 Task: Change  the formatting of the data to Which is Greater than 5, in conditional formating, put the option 'Green Fill with Dark Green Text. . 'add another formatting option Format As Table, insert the option Orangee Table style Medium 3 , change the format of Column Width to AutoFit Column Width and sort the data in descending order In the sheet   Turbo Sales log   book
Action: Mouse moved to (298, 204)
Screenshot: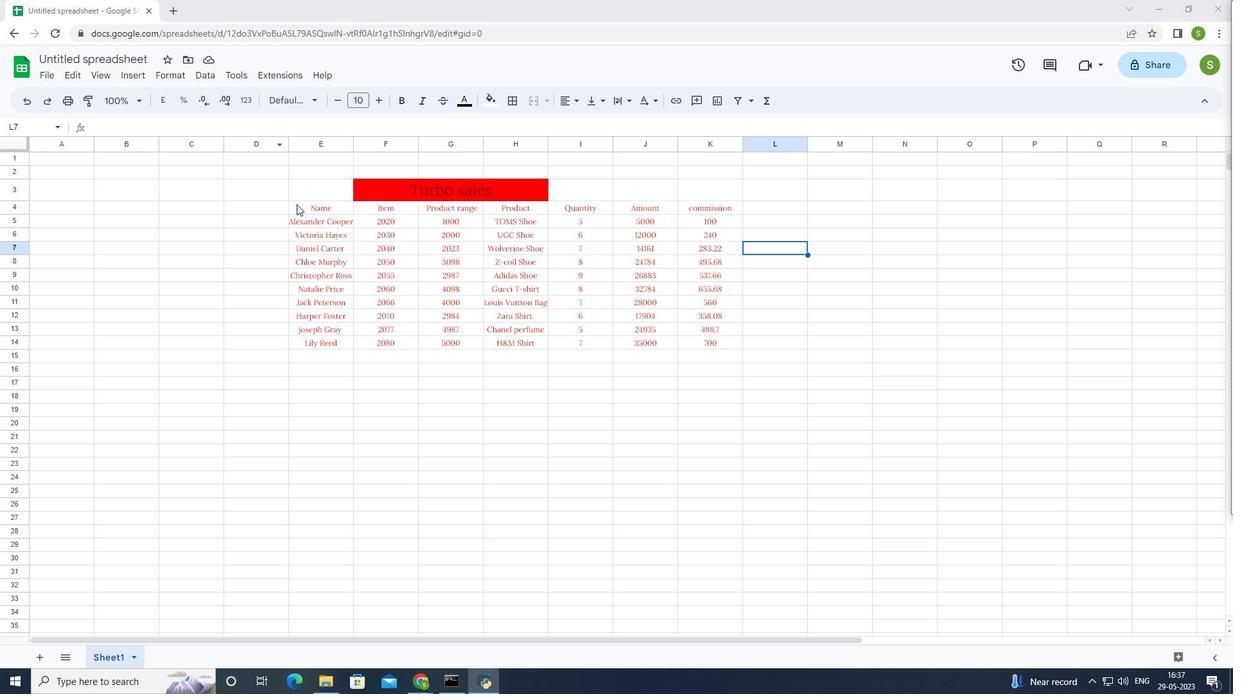 
Action: Mouse pressed left at (298, 204)
Screenshot: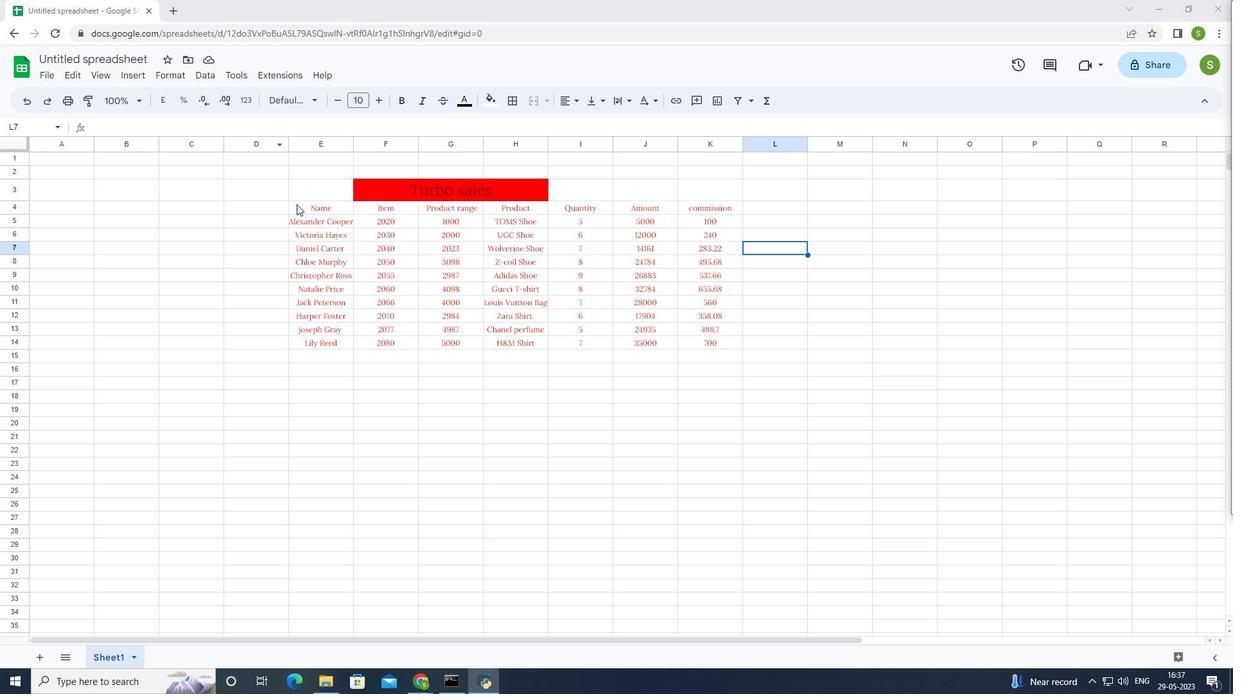 
Action: Mouse moved to (174, 75)
Screenshot: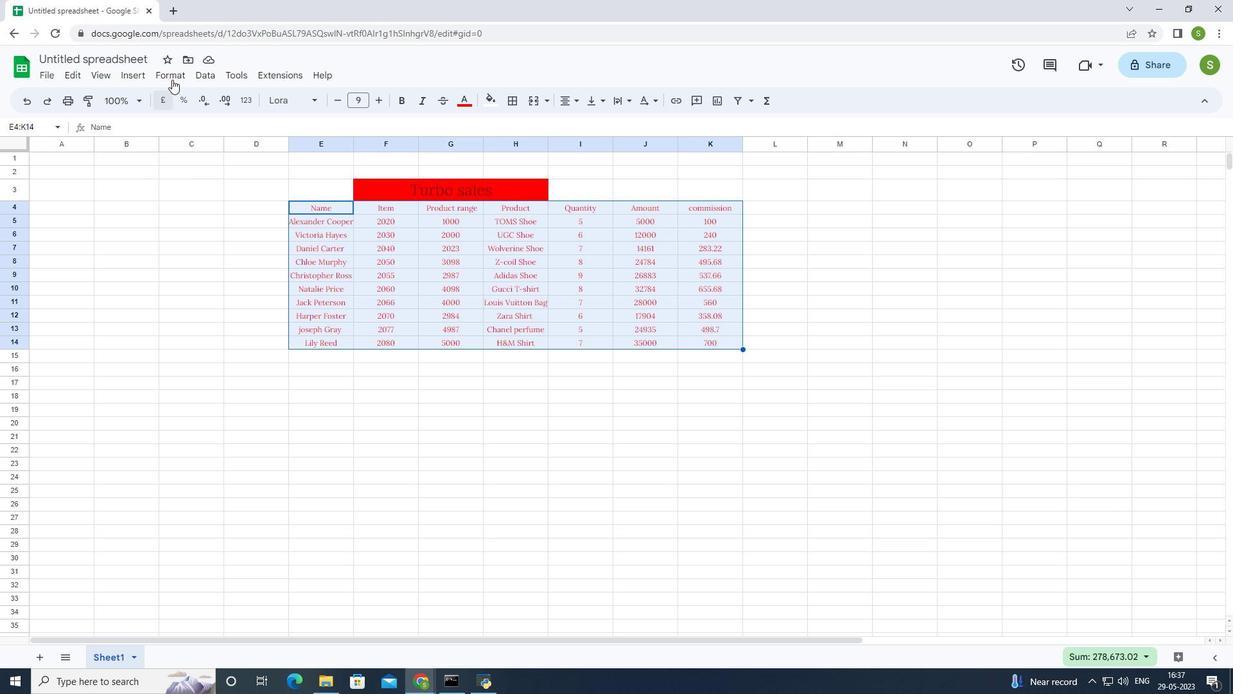 
Action: Mouse pressed left at (174, 75)
Screenshot: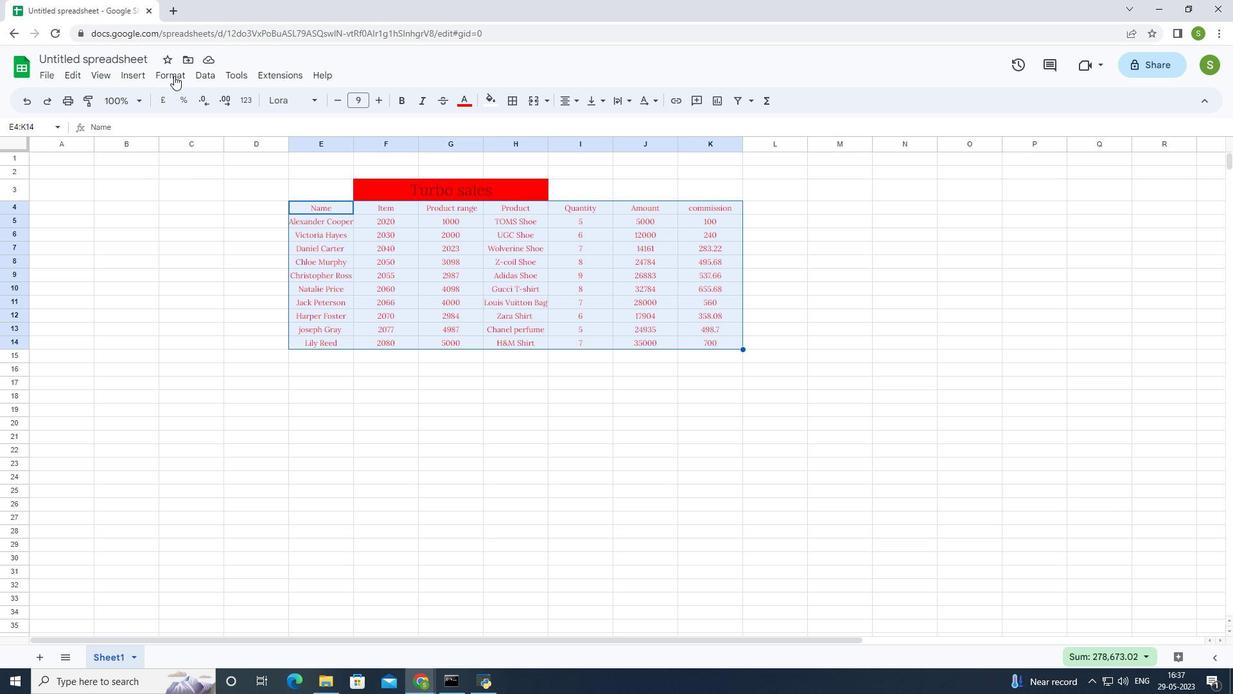 
Action: Mouse moved to (221, 291)
Screenshot: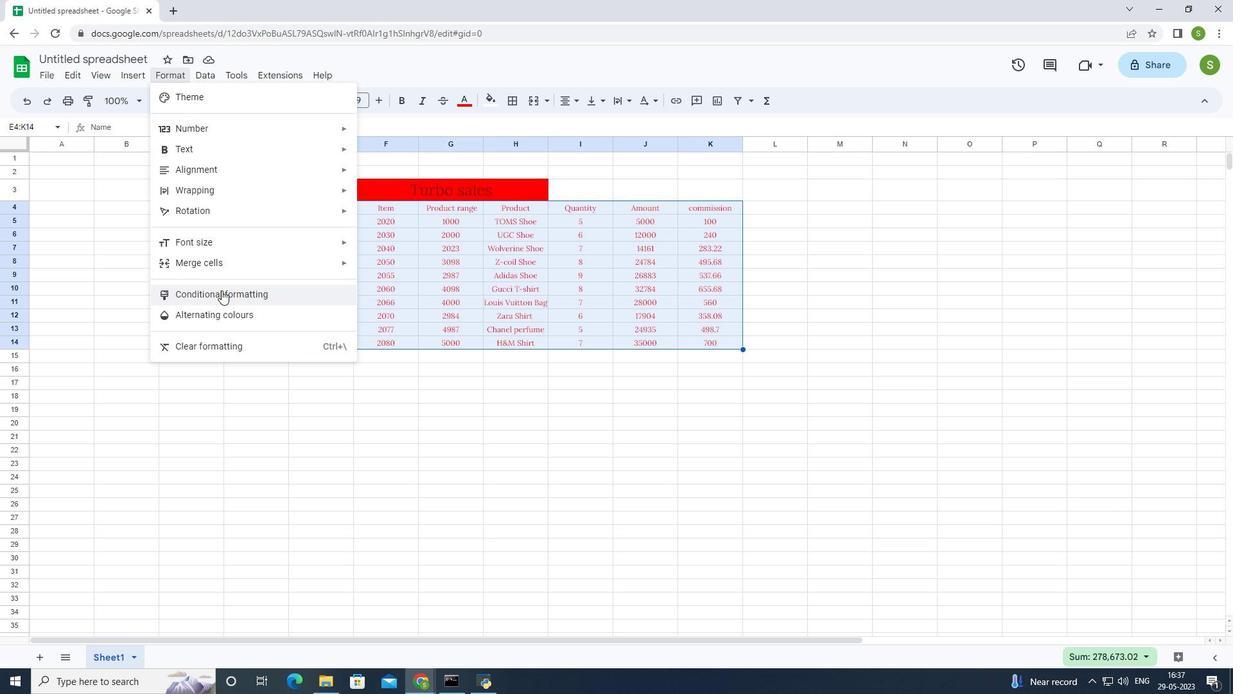 
Action: Mouse pressed left at (221, 291)
Screenshot: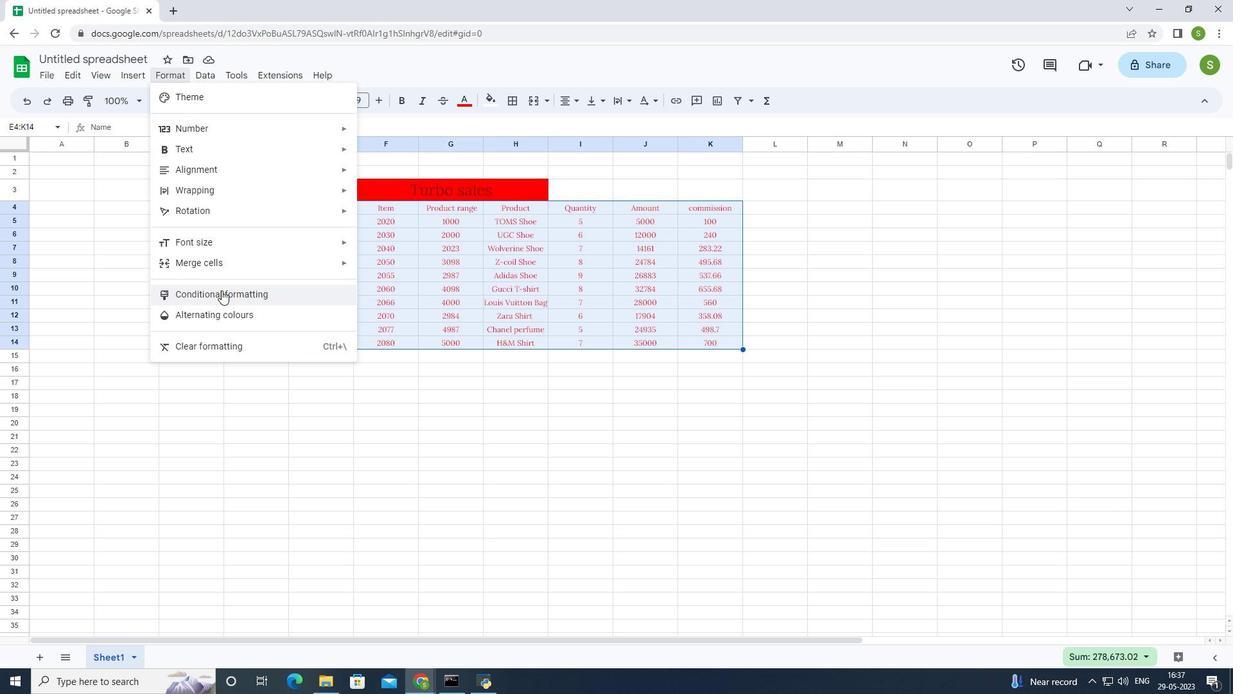 
Action: Mouse moved to (1096, 284)
Screenshot: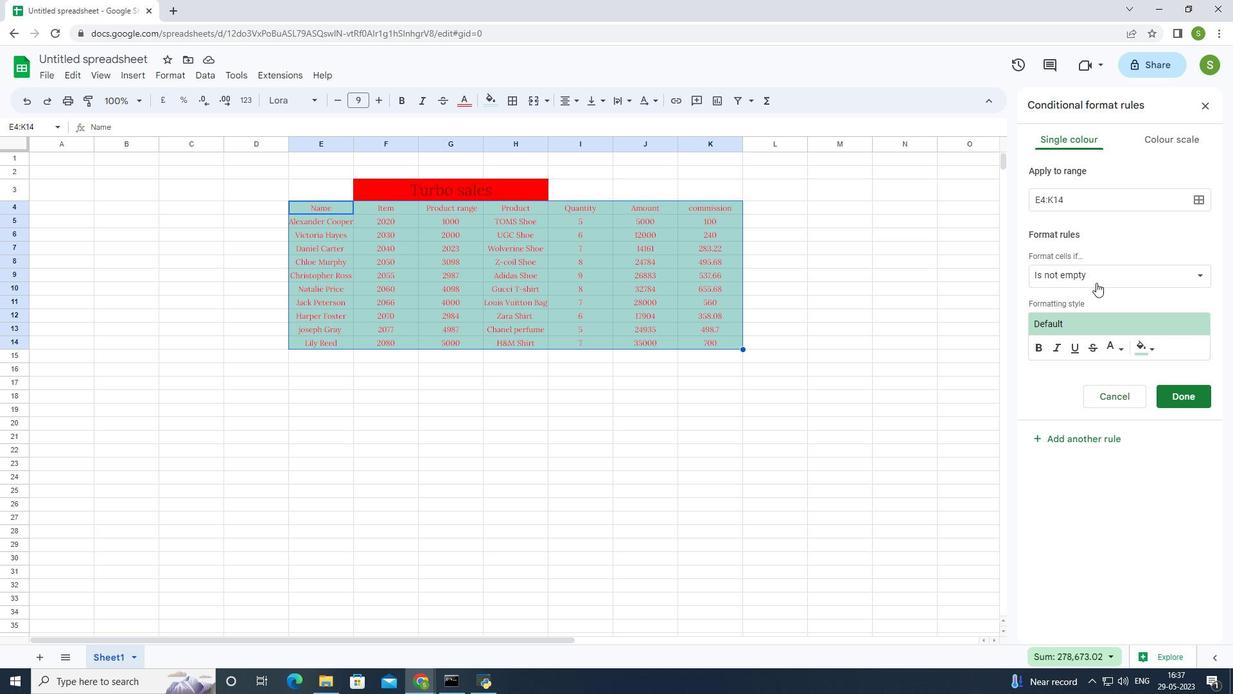 
Action: Mouse pressed left at (1096, 284)
Screenshot: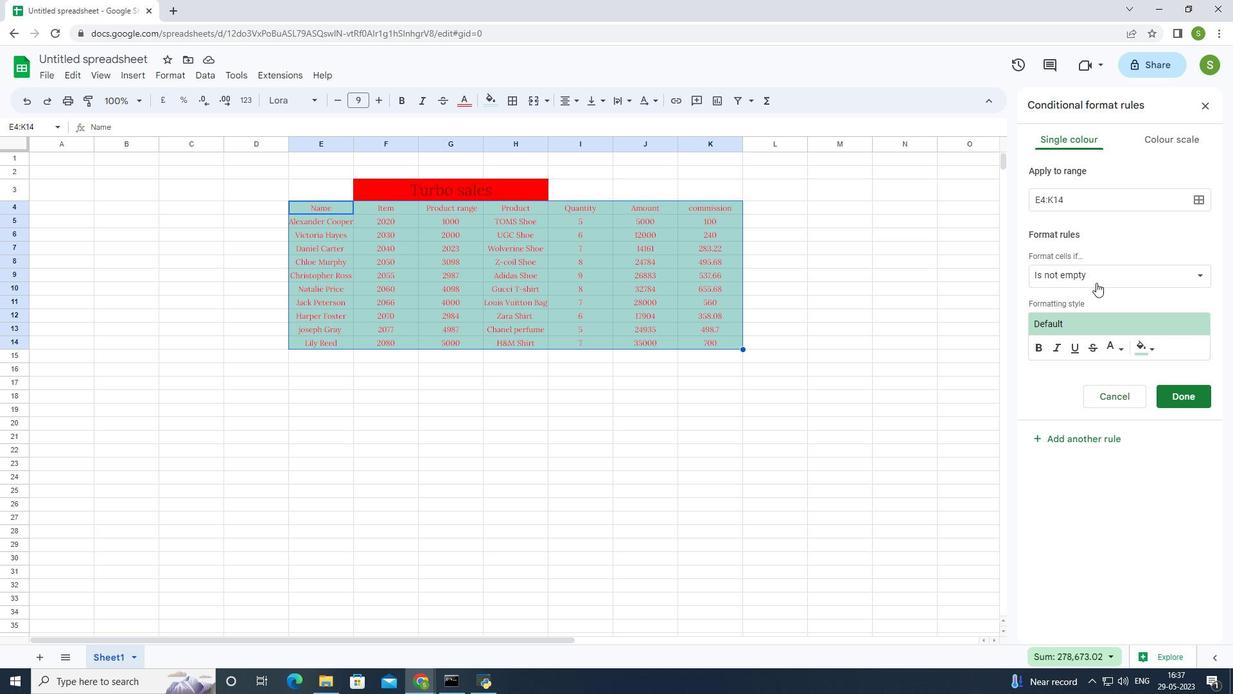 
Action: Mouse moved to (1080, 484)
Screenshot: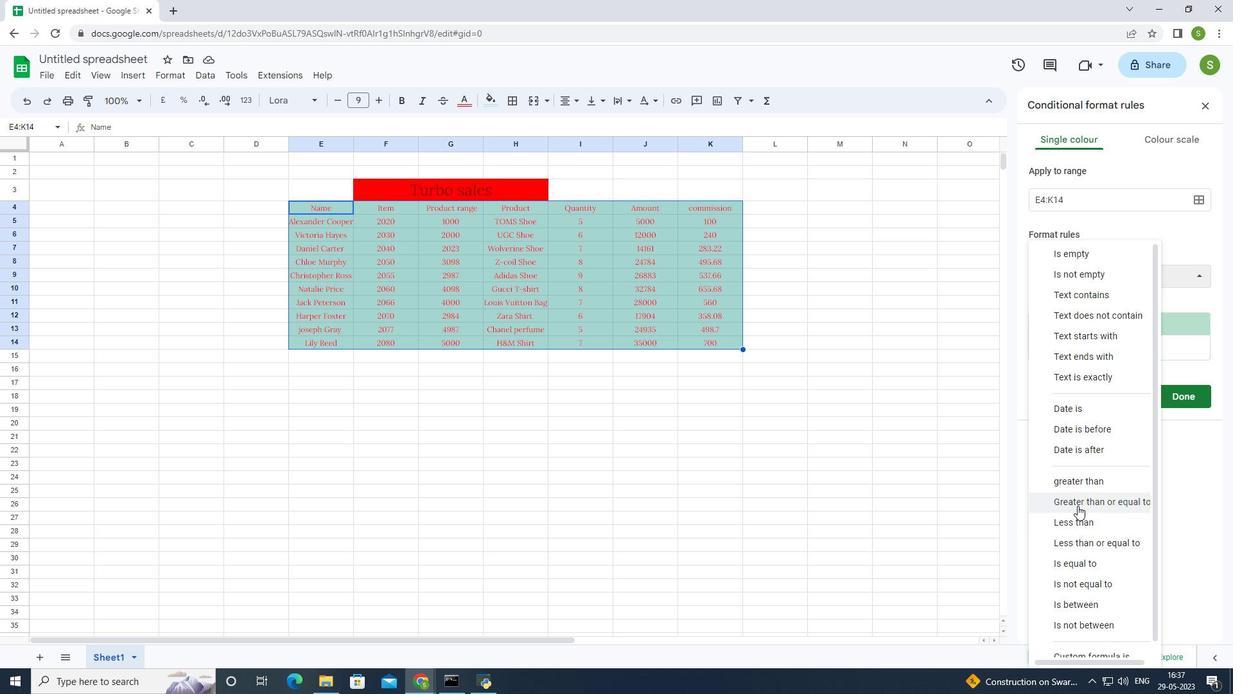 
Action: Mouse pressed left at (1080, 484)
Screenshot: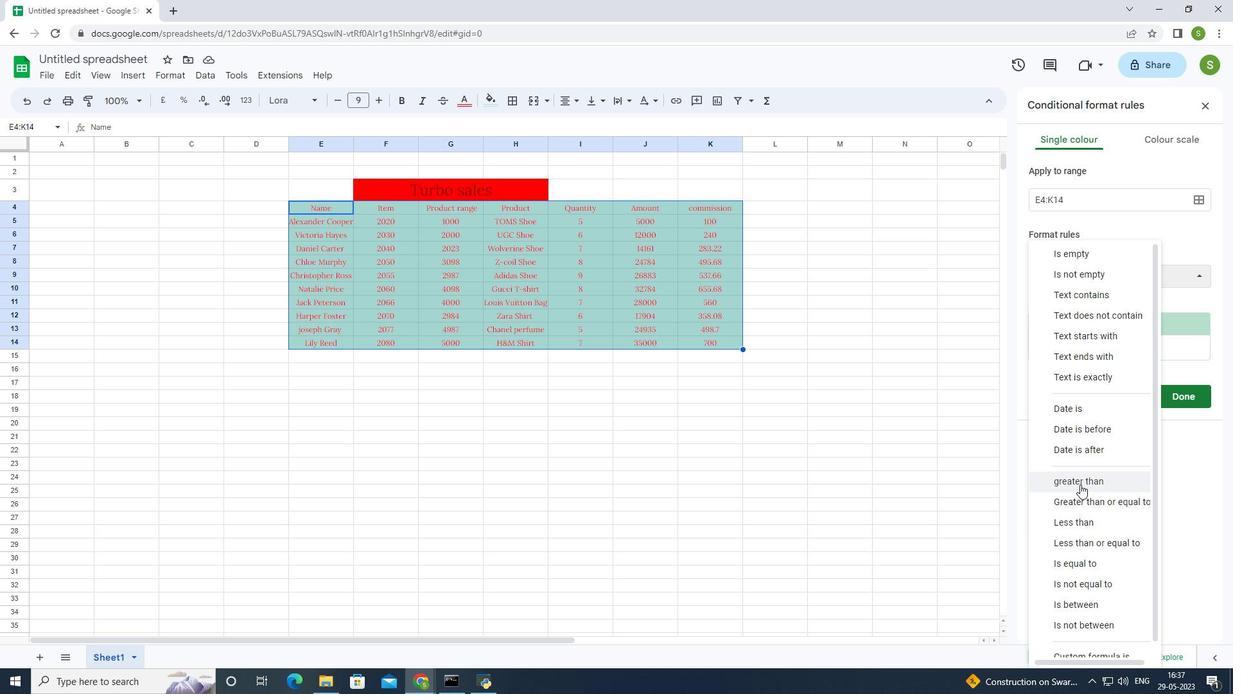 
Action: Mouse moved to (1059, 308)
Screenshot: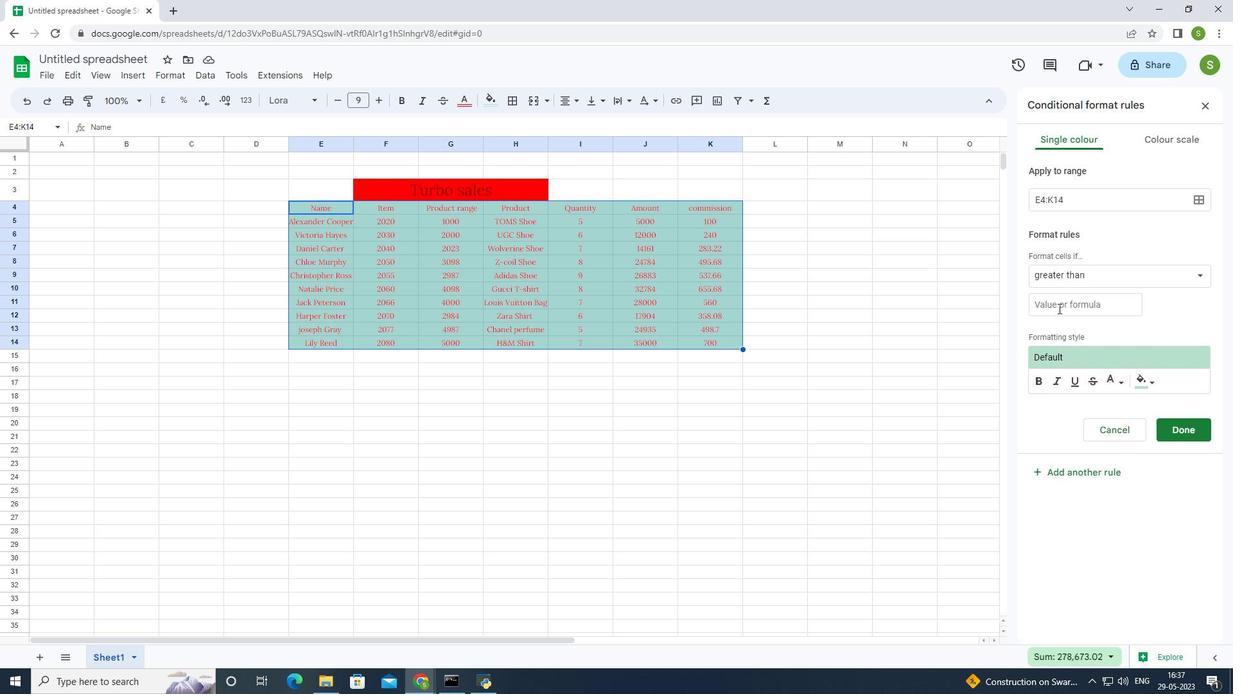 
Action: Mouse pressed left at (1059, 308)
Screenshot: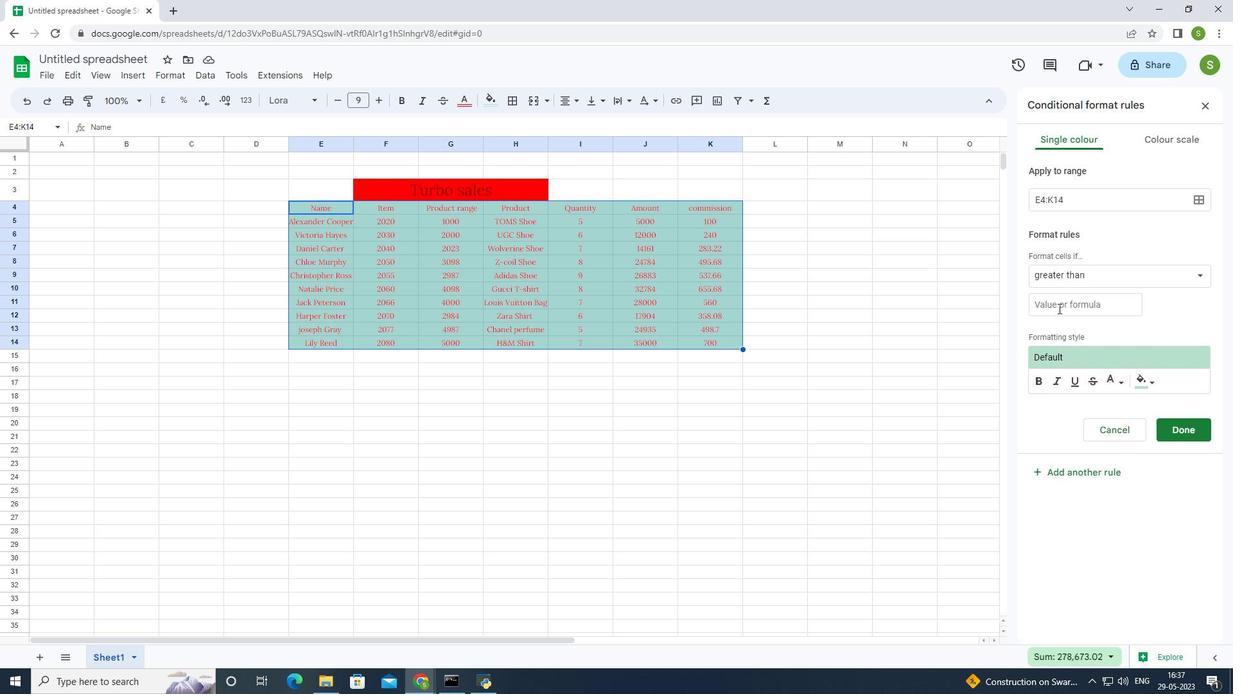 
Action: Mouse moved to (1014, 336)
Screenshot: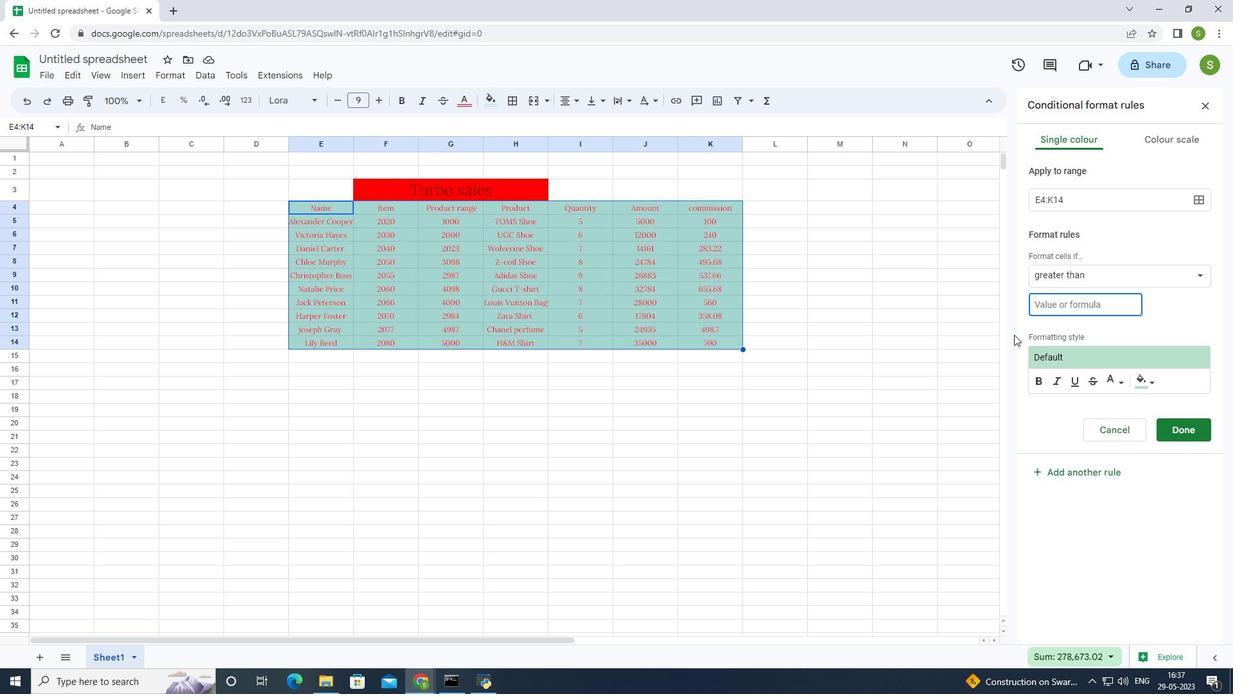 
Action: Key pressed 5
Screenshot: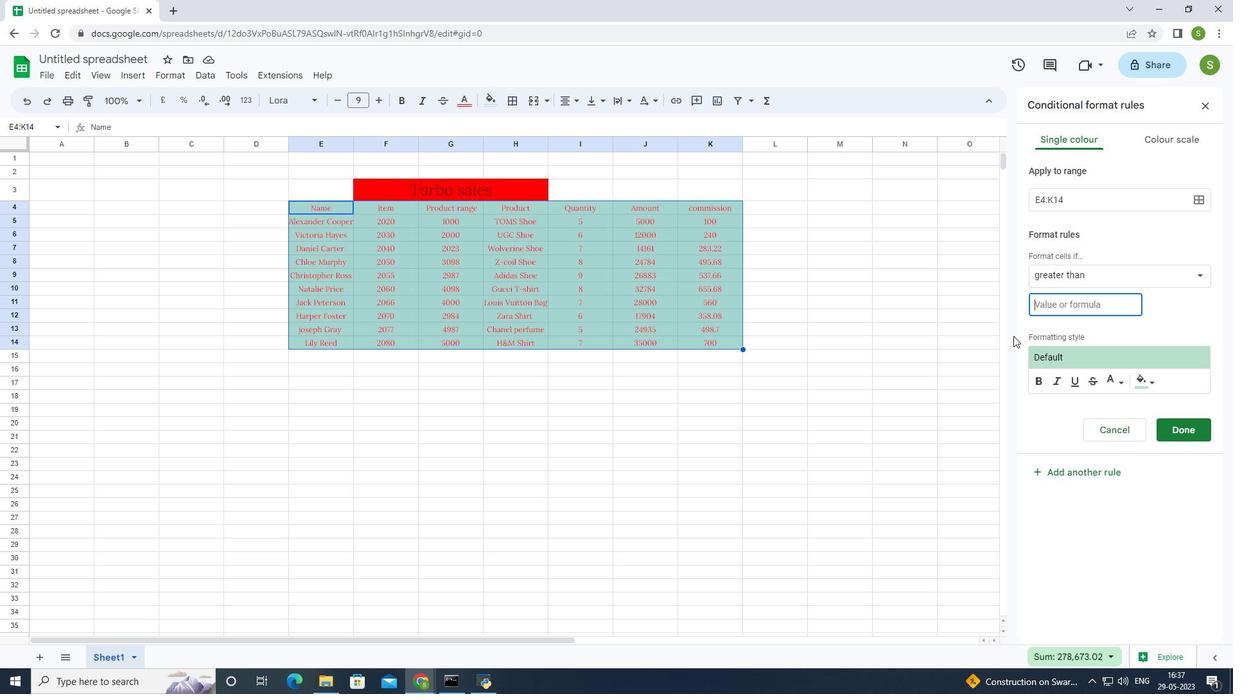 
Action: Mouse moved to (1150, 383)
Screenshot: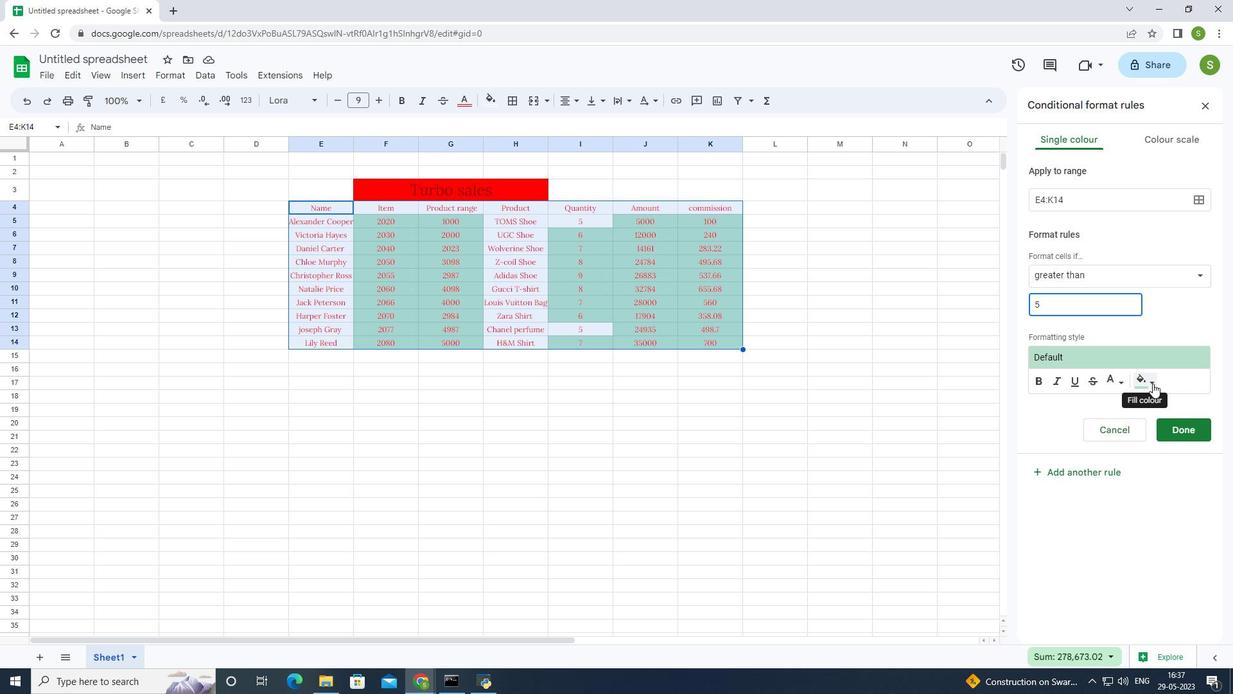 
Action: Mouse pressed left at (1150, 383)
Screenshot: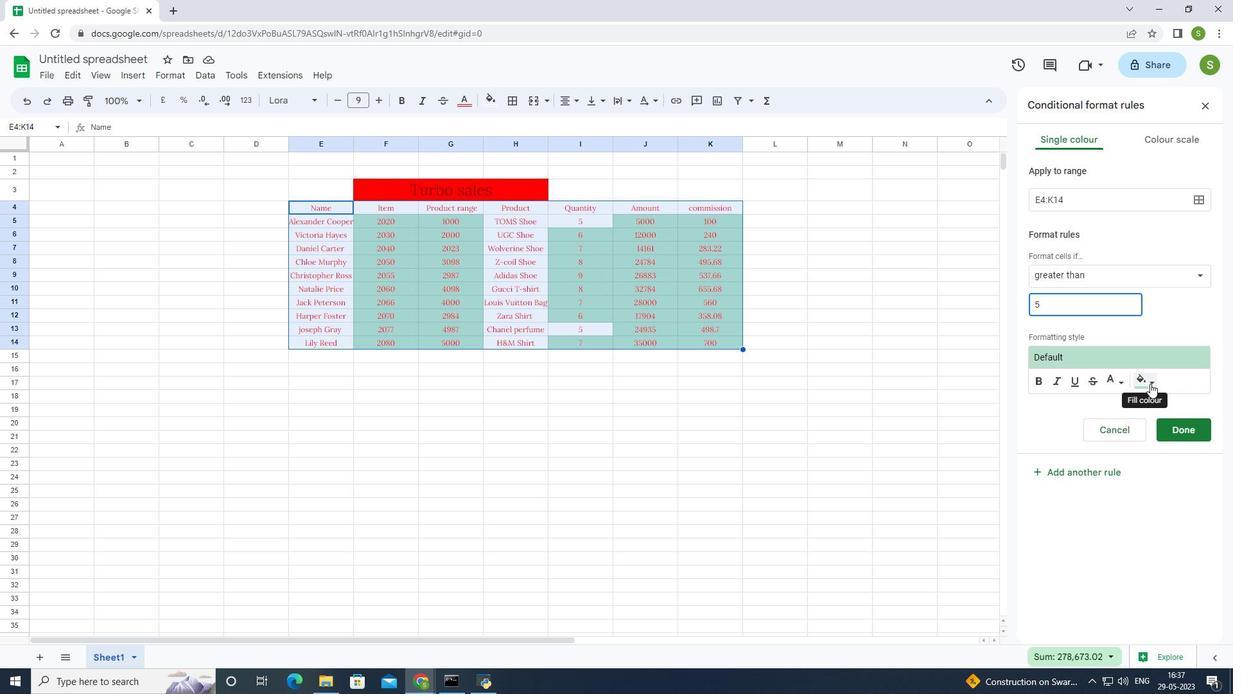 
Action: Mouse moved to (1073, 498)
Screenshot: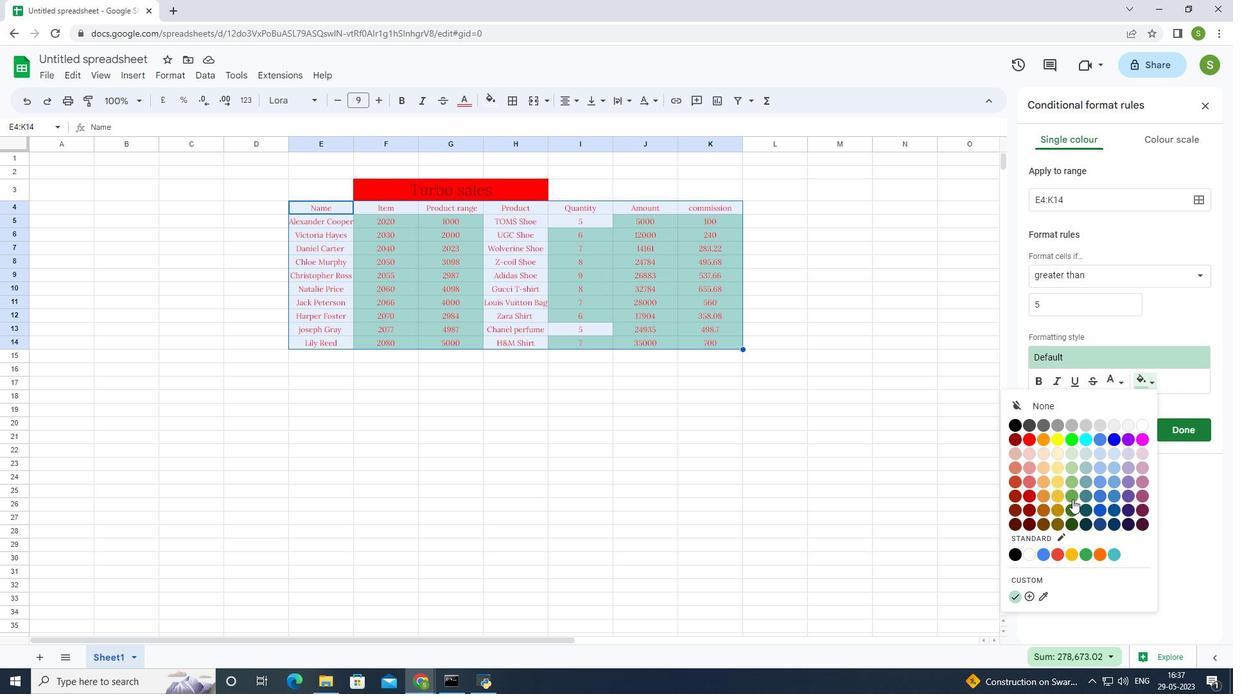 
Action: Mouse pressed left at (1073, 498)
Screenshot: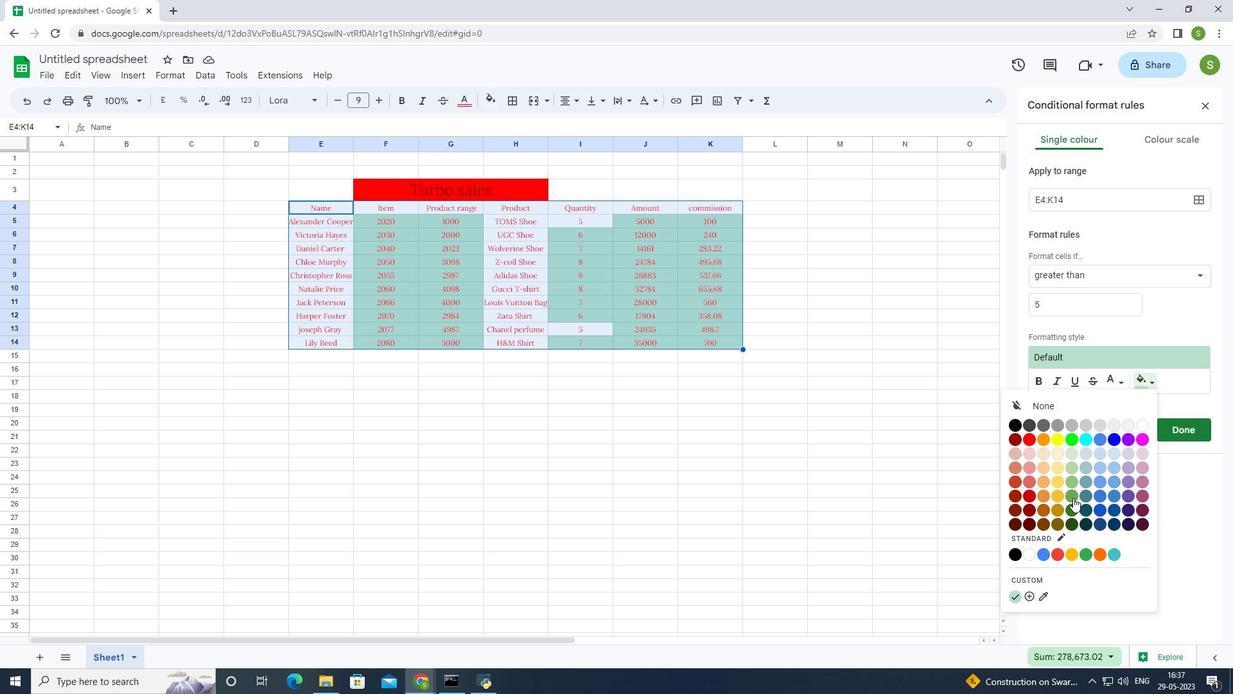 
Action: Mouse moved to (1110, 380)
Screenshot: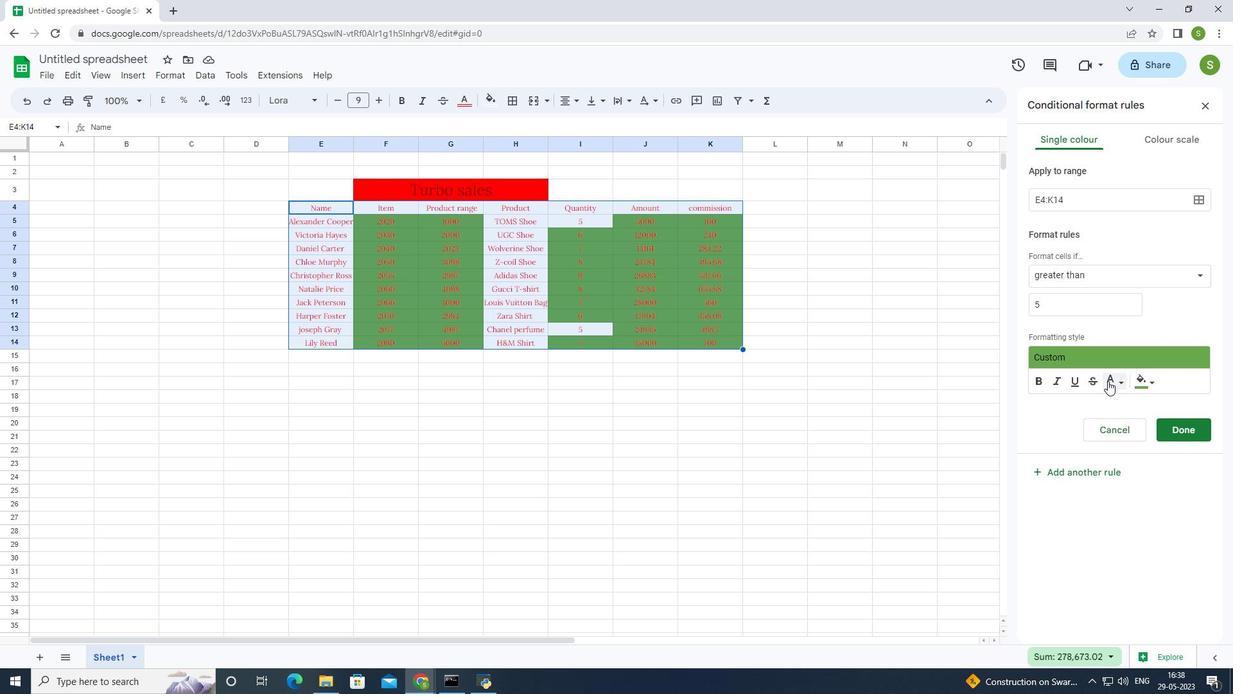
Action: Mouse pressed left at (1110, 380)
Screenshot: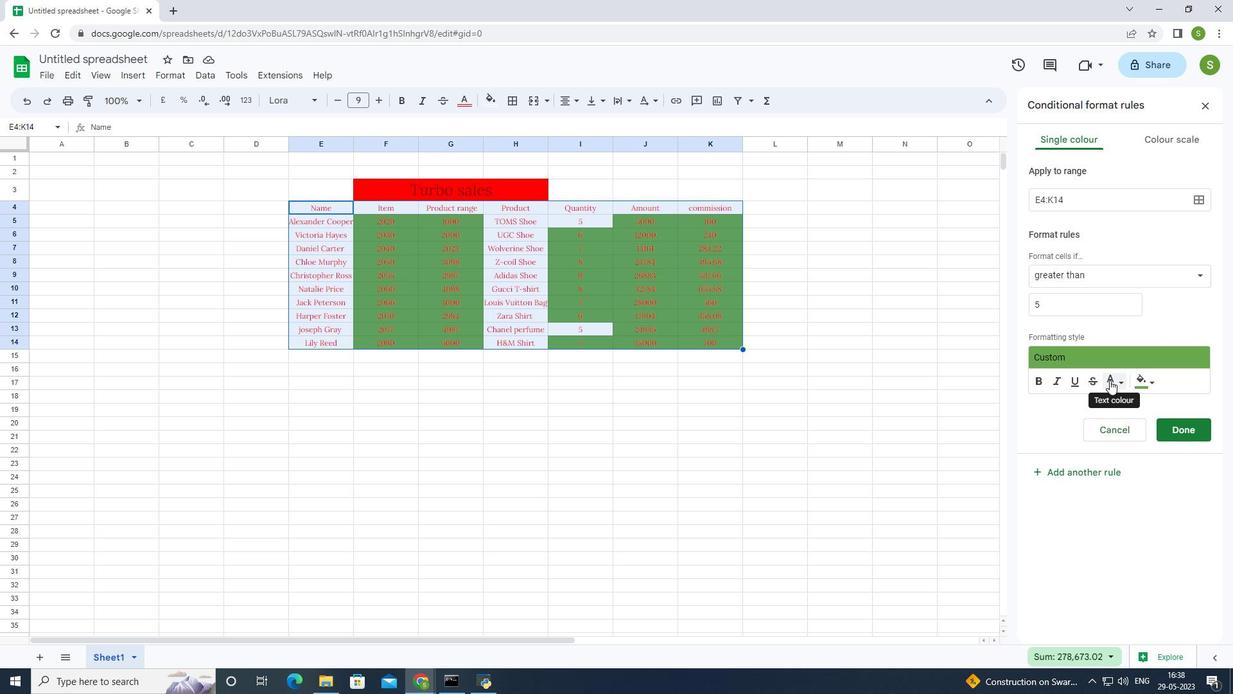
Action: Mouse moved to (1013, 440)
Screenshot: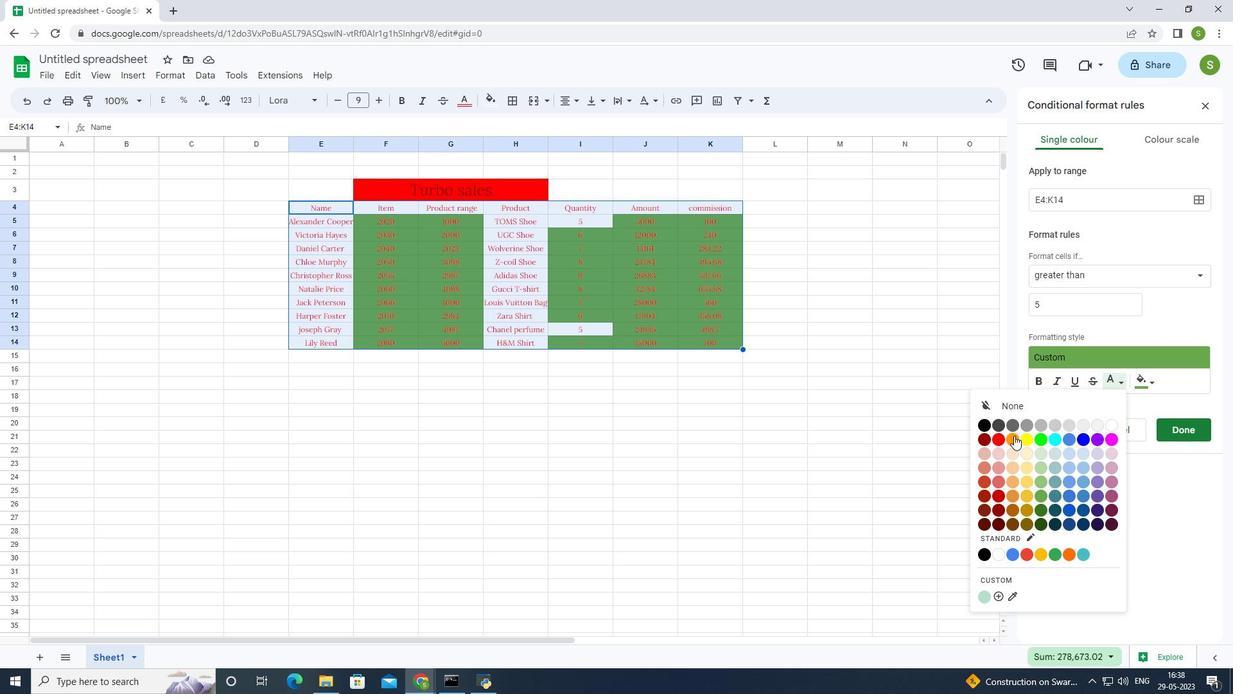 
Action: Mouse pressed left at (1013, 440)
Screenshot: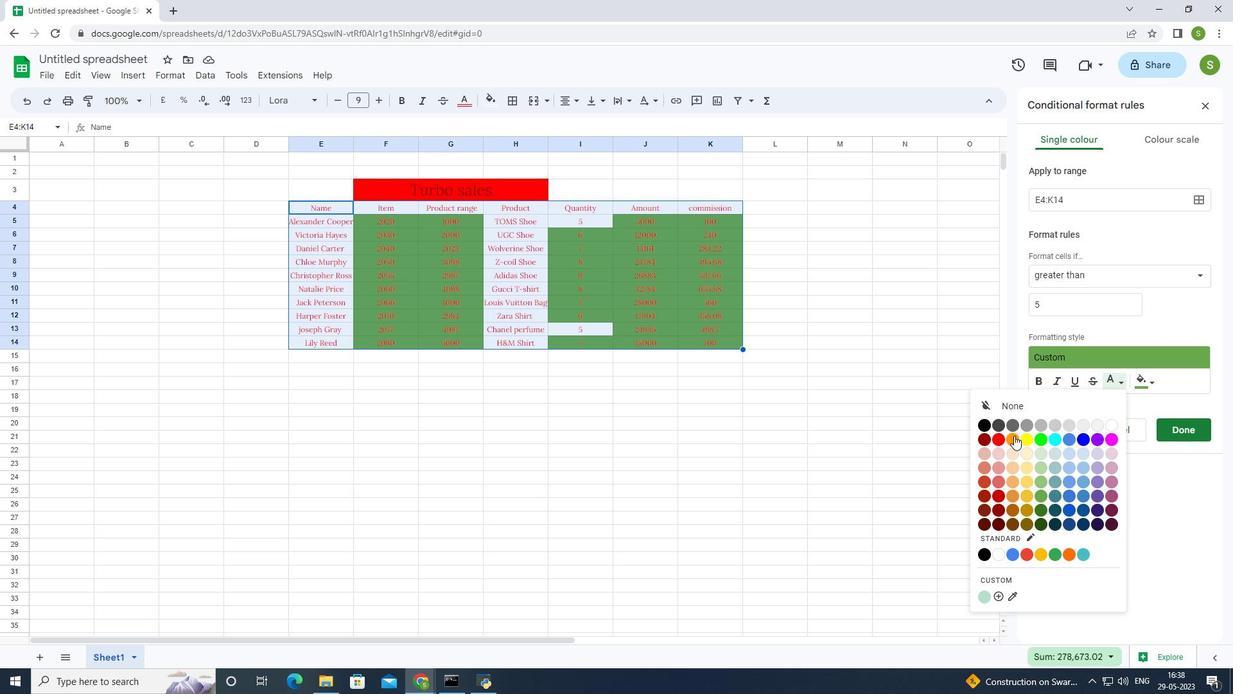 
Action: Mouse moved to (1186, 427)
Screenshot: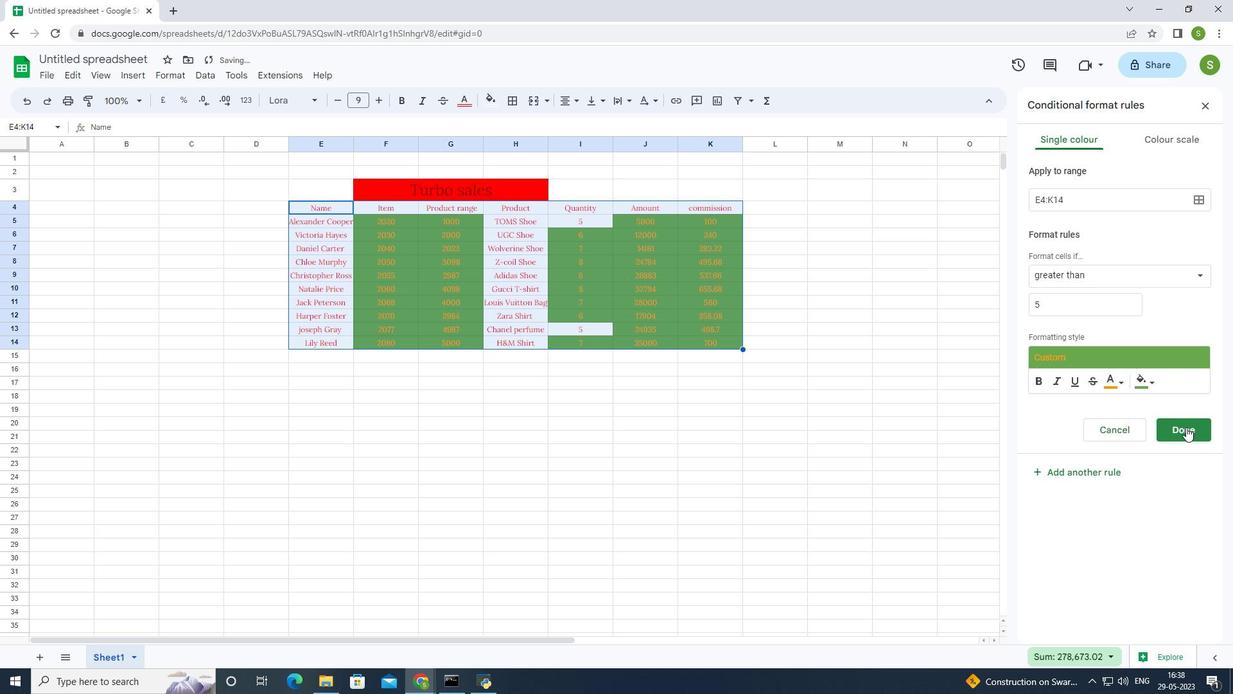 
Action: Mouse pressed left at (1186, 427)
Screenshot: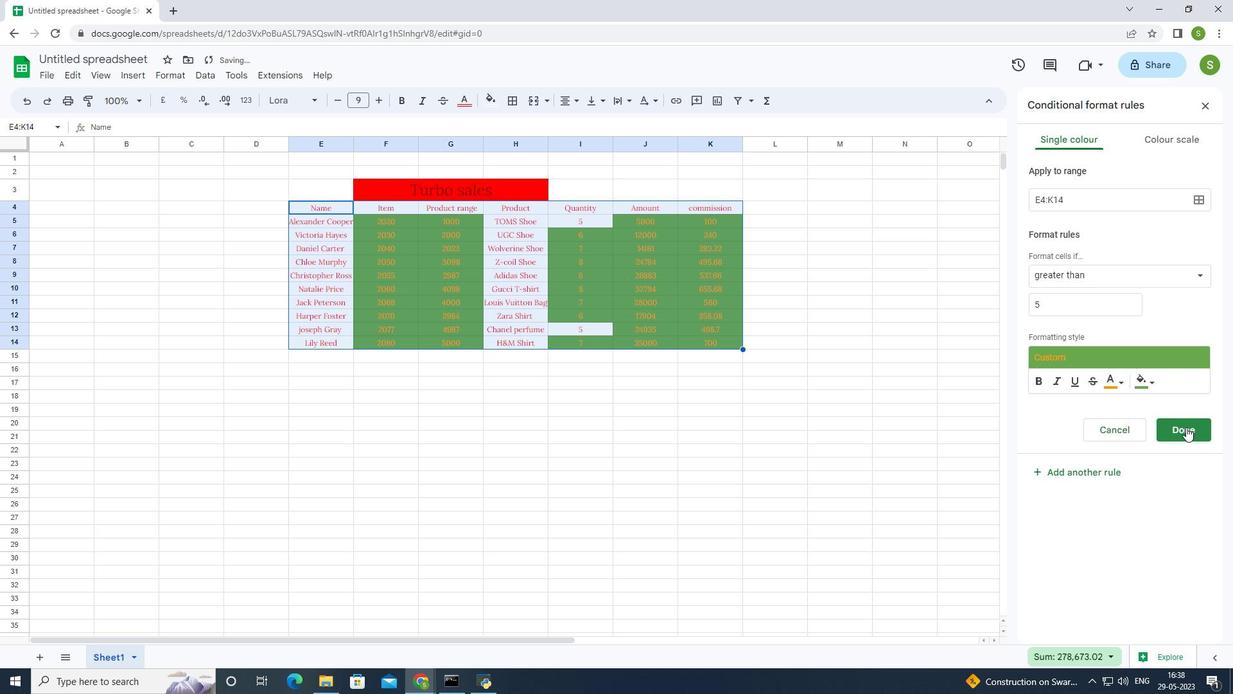 
Action: Mouse moved to (293, 203)
Screenshot: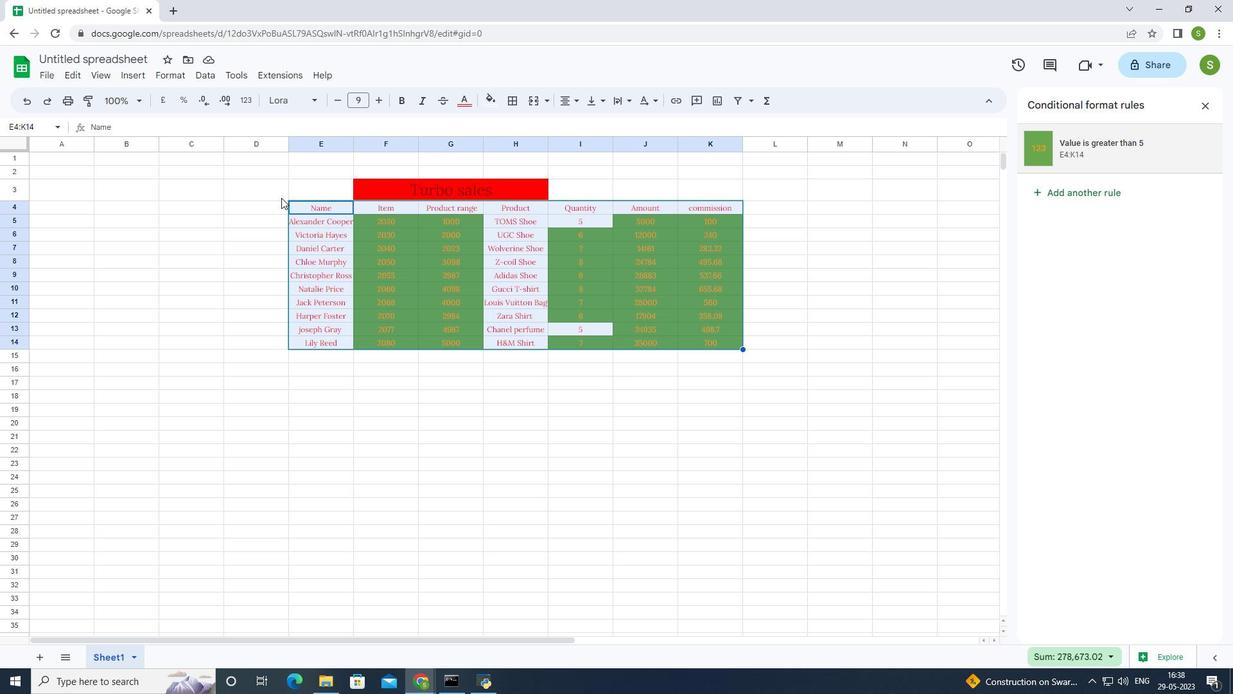 
Action: Mouse pressed left at (293, 203)
Screenshot: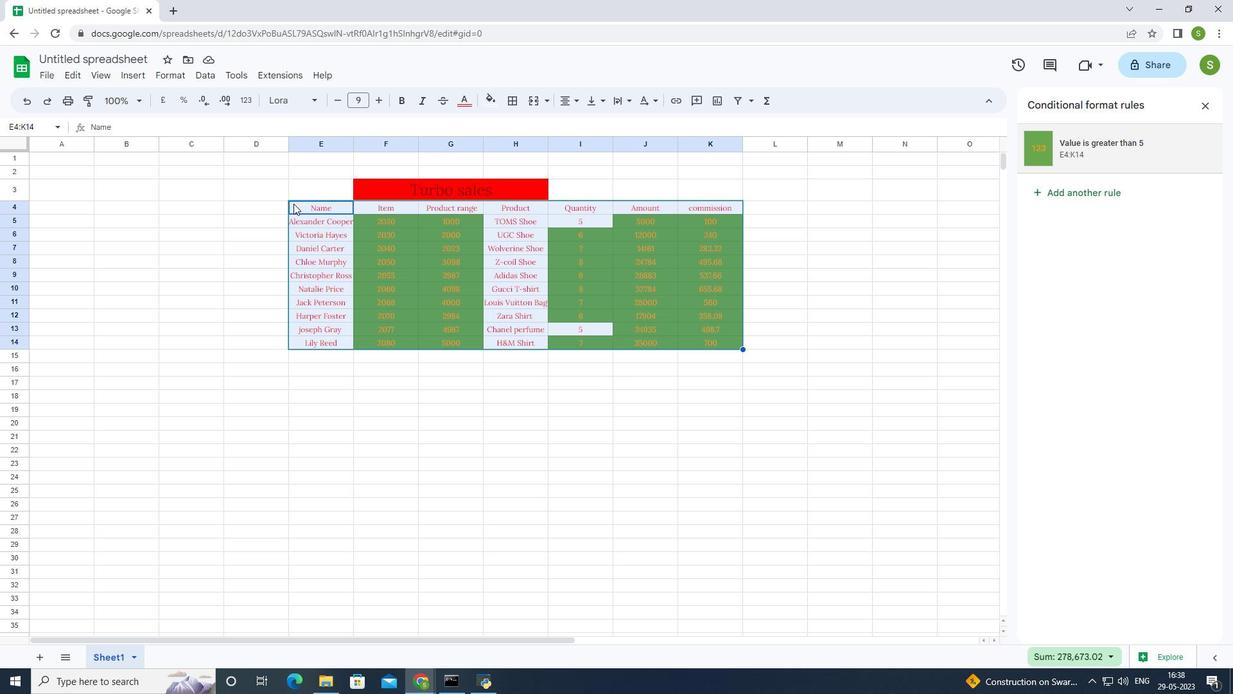 
Action: Mouse moved to (307, 206)
Screenshot: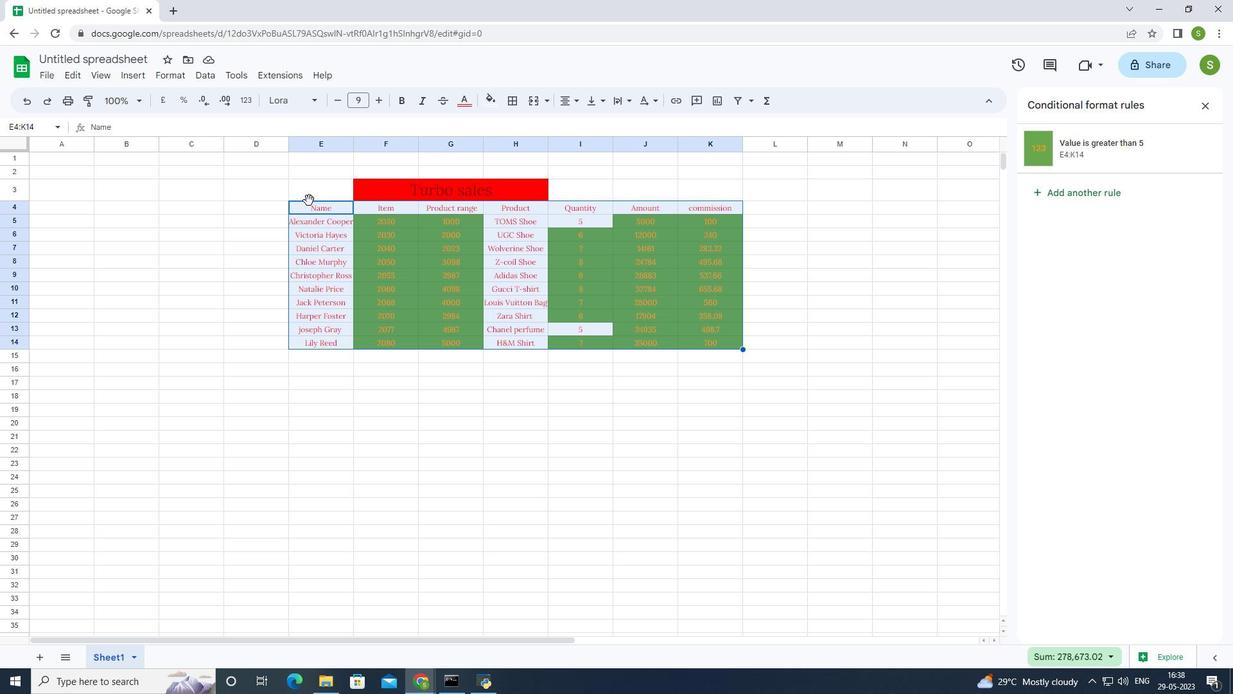 
Action: Mouse pressed right at (307, 206)
Screenshot: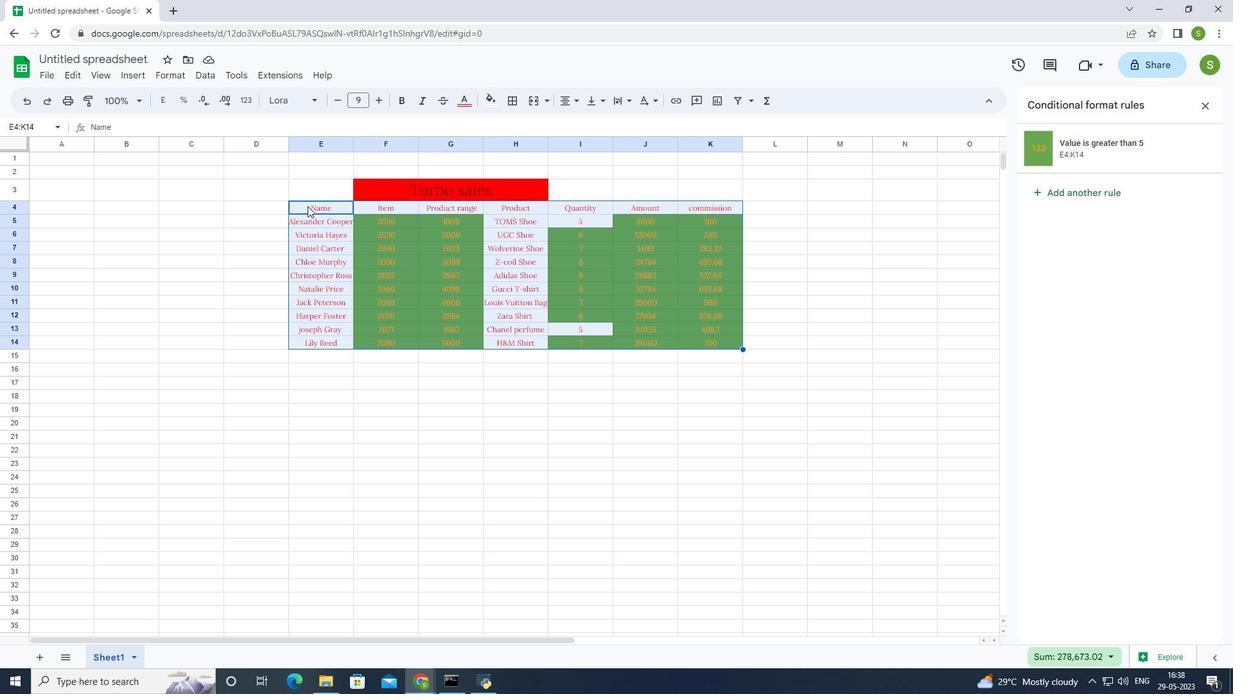 
Action: Mouse moved to (307, 147)
Screenshot: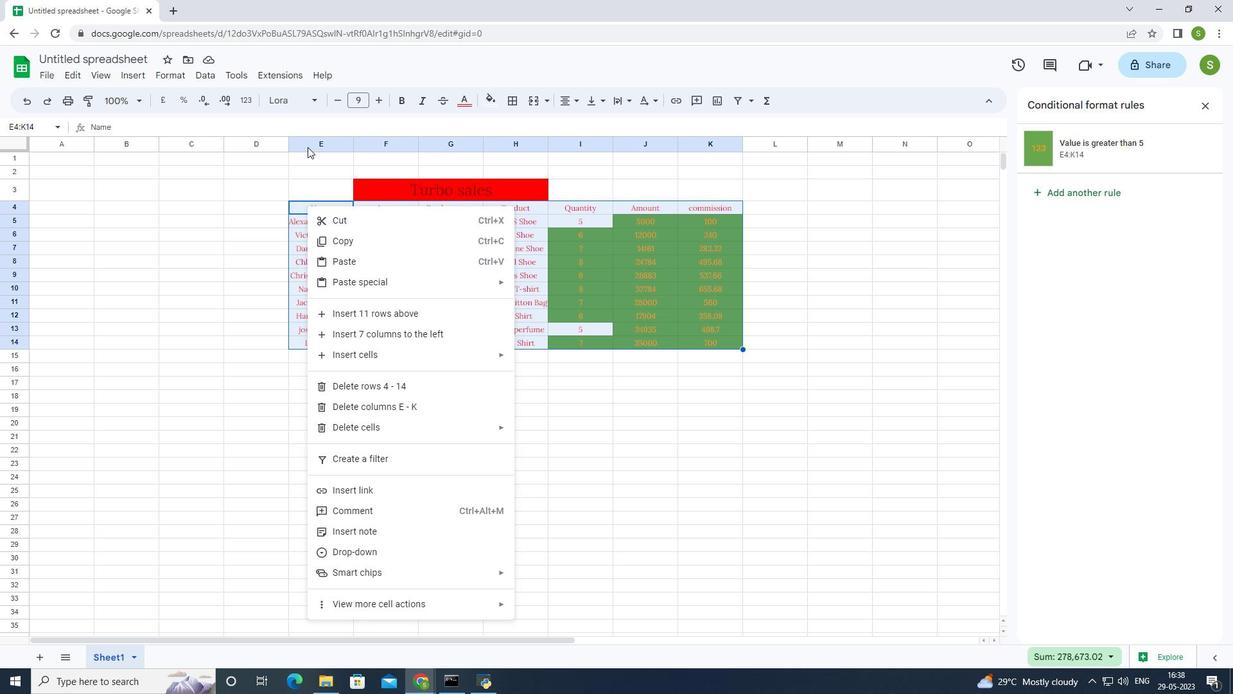 
Action: Mouse pressed left at (307, 147)
Screenshot: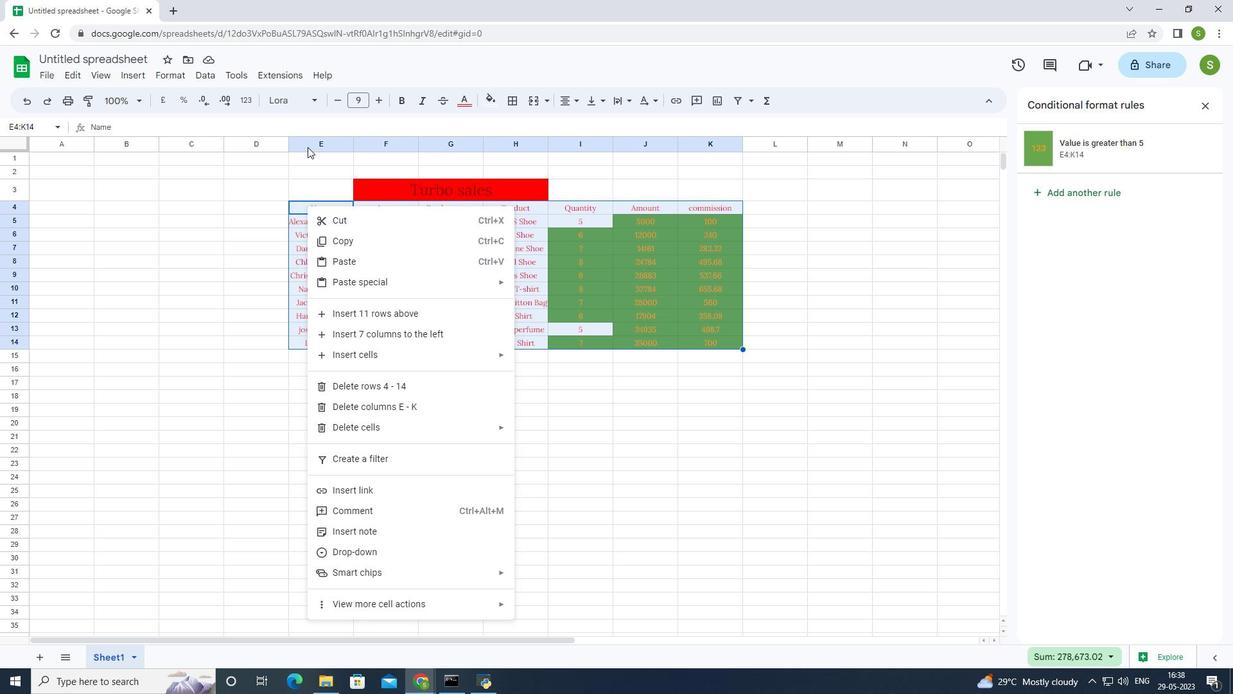 
Action: Mouse moved to (13, 141)
Screenshot: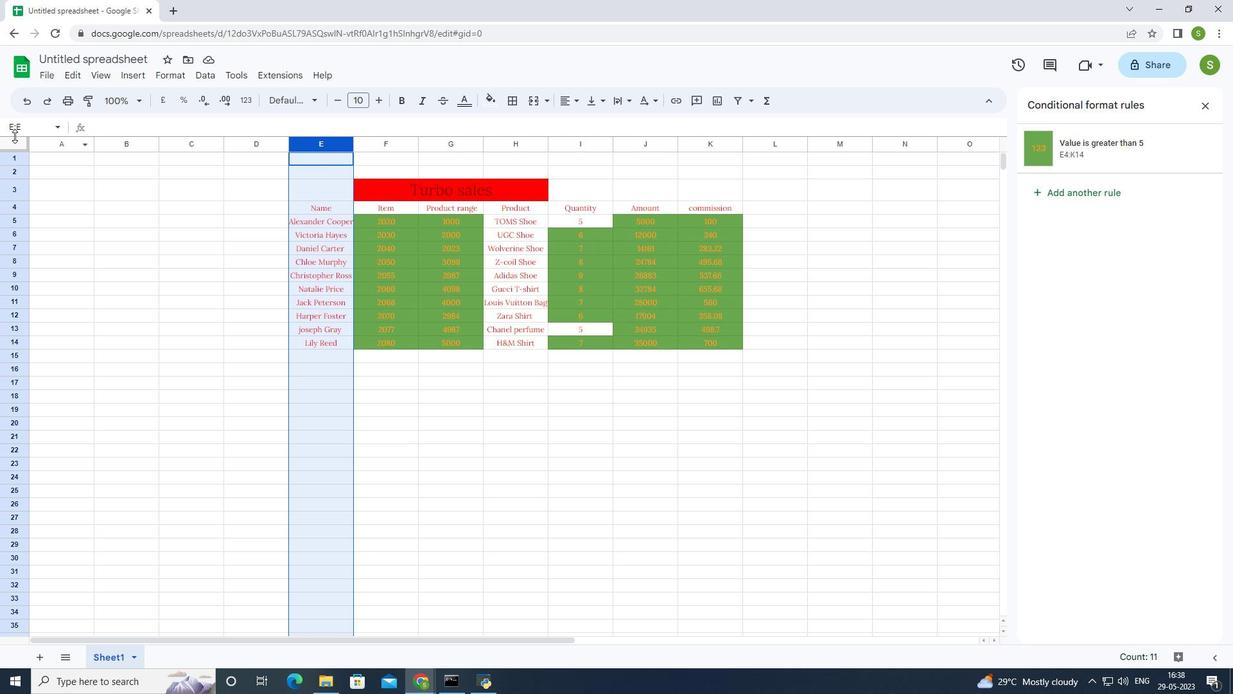 
Action: Mouse pressed left at (13, 141)
Screenshot: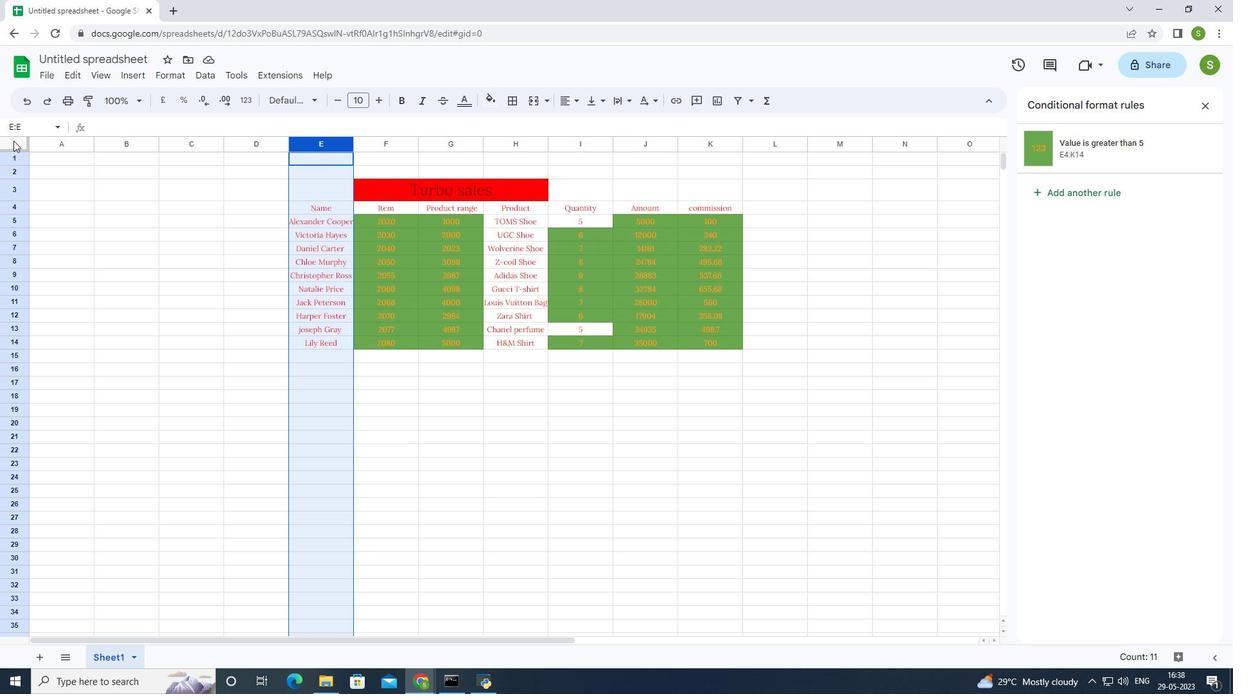 
Action: Mouse moved to (312, 138)
Screenshot: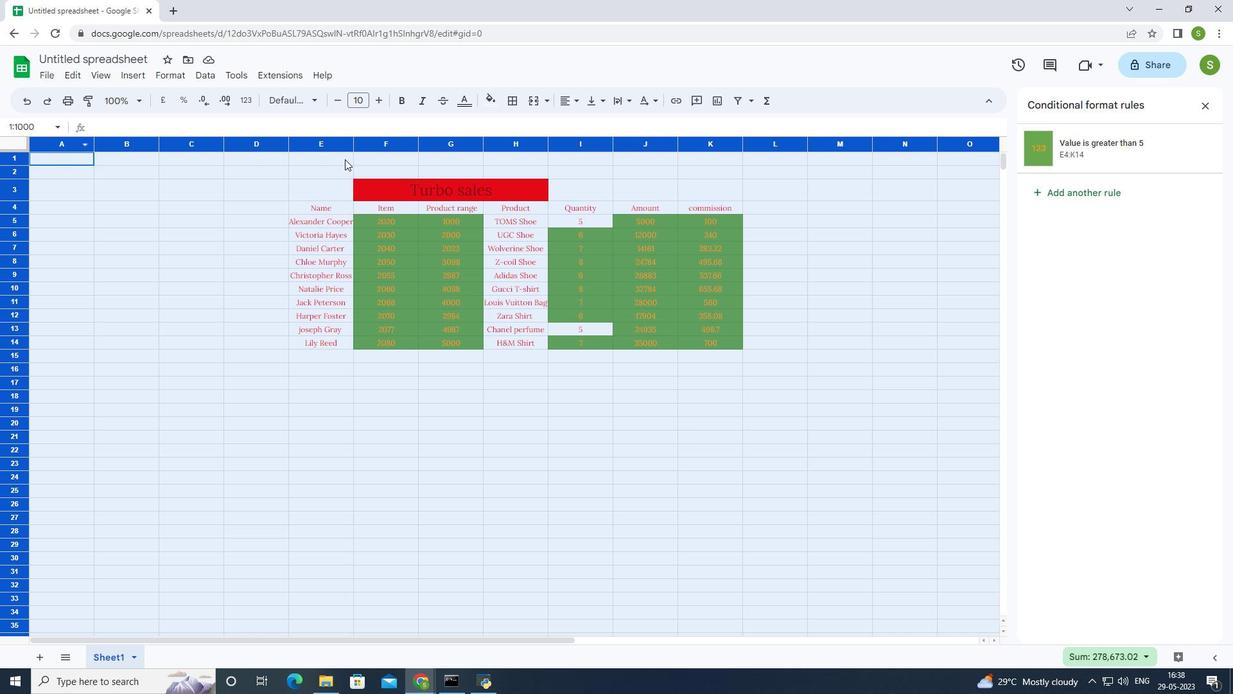 
Action: Mouse pressed left at (312, 138)
Screenshot: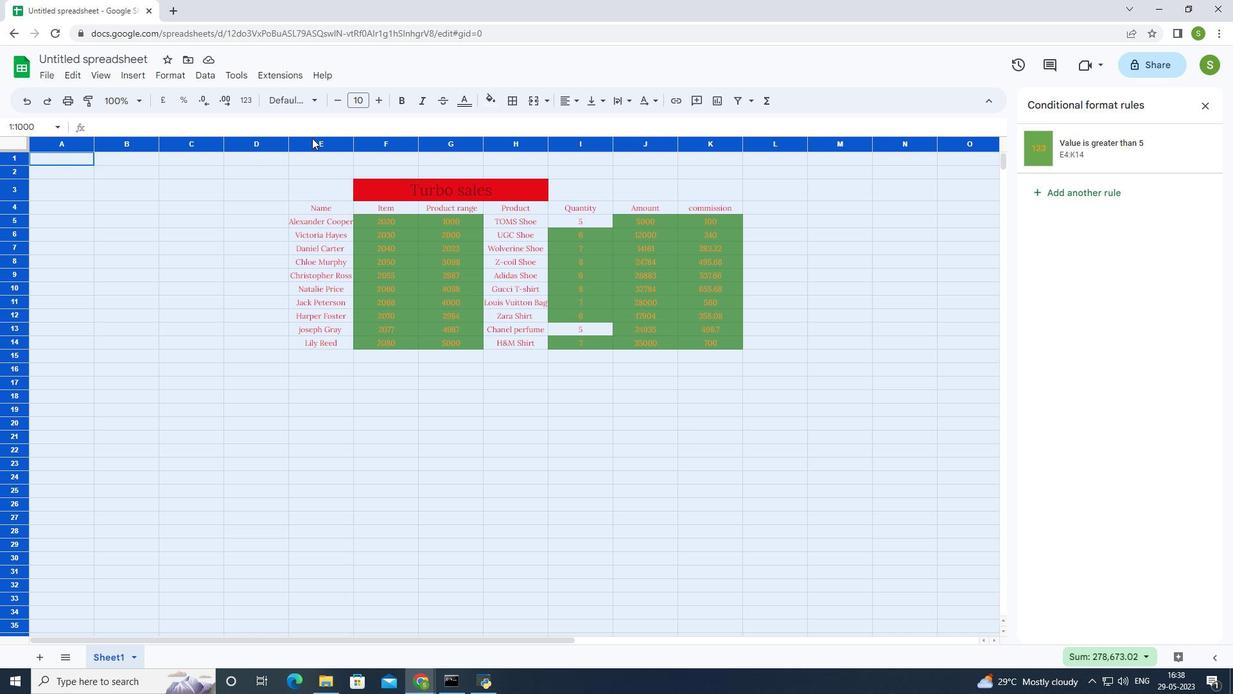 
Action: Mouse moved to (706, 149)
Screenshot: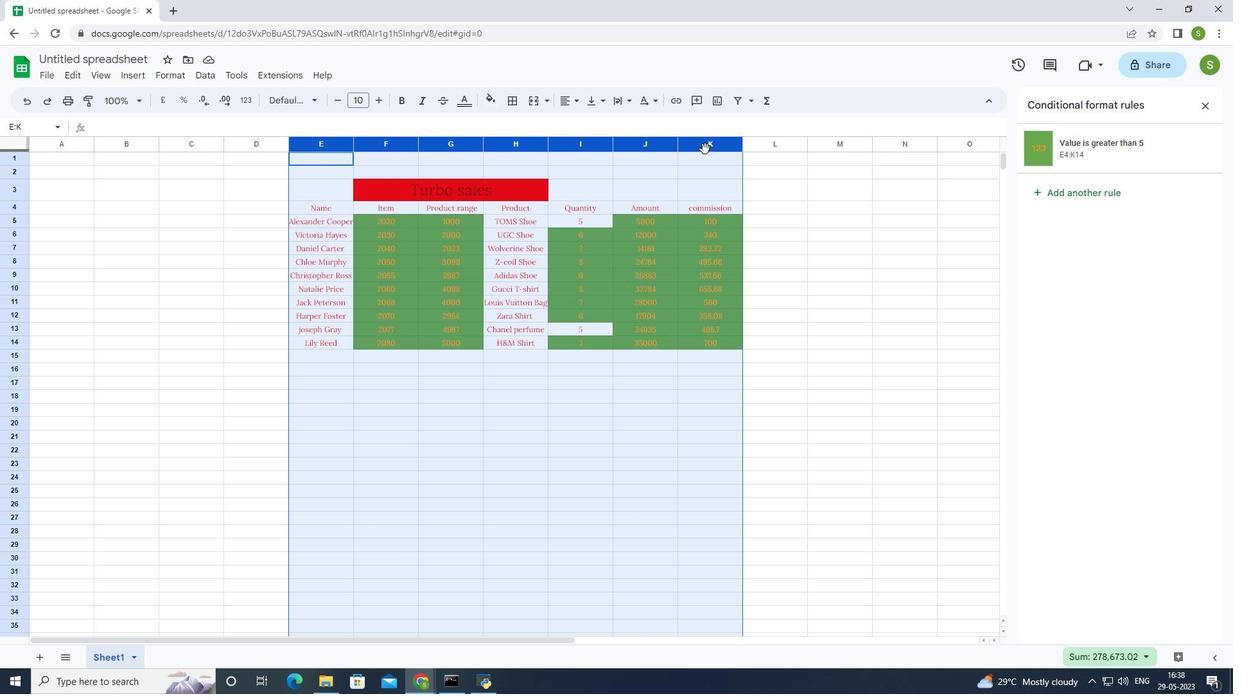 
Action: Mouse pressed right at (706, 149)
Screenshot: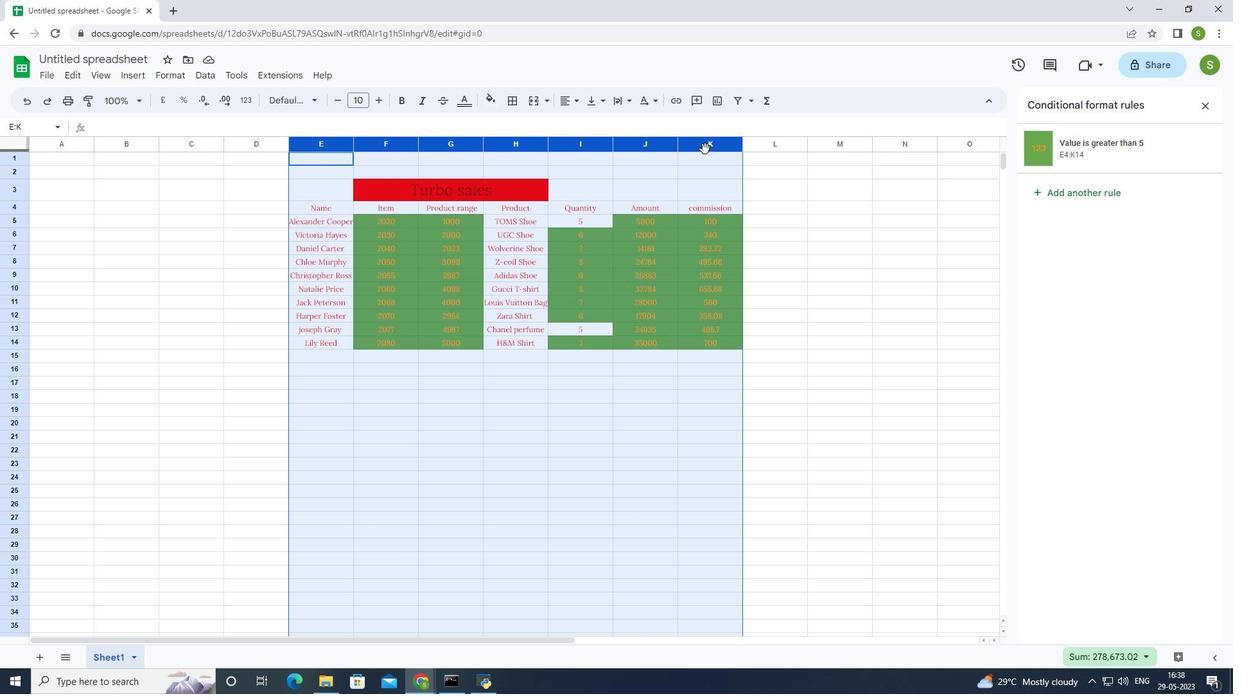 
Action: Mouse moved to (472, 143)
Screenshot: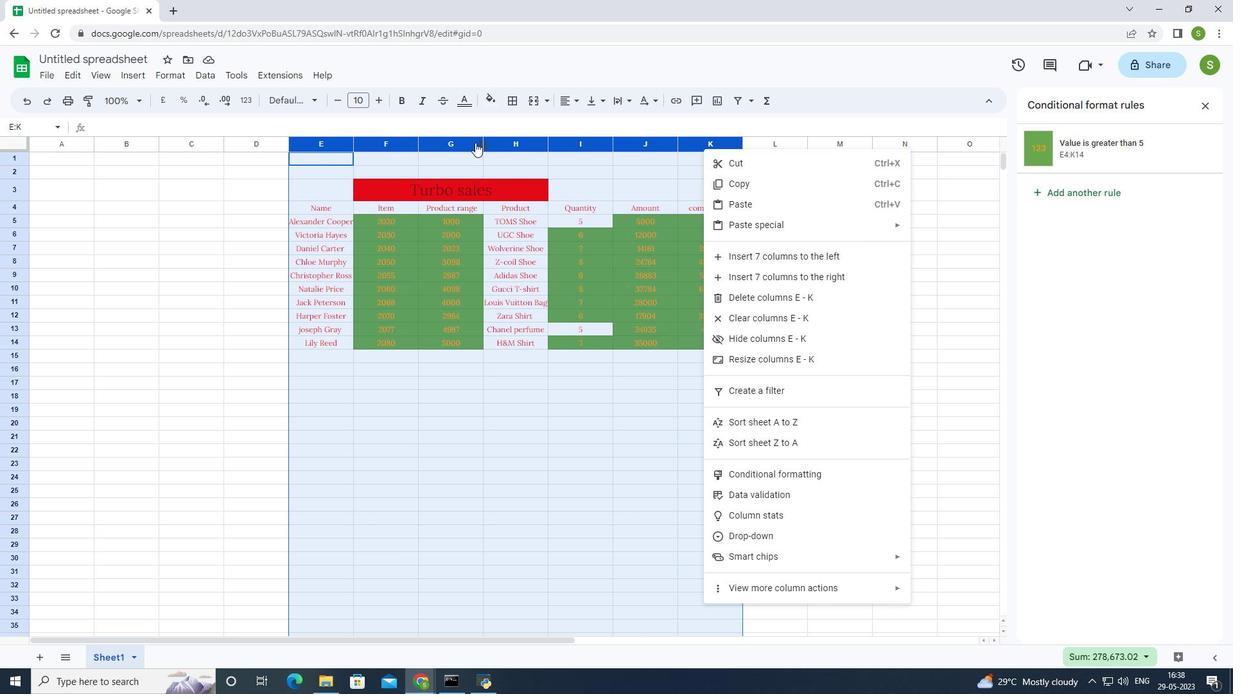 
Action: Mouse pressed left at (472, 143)
Screenshot: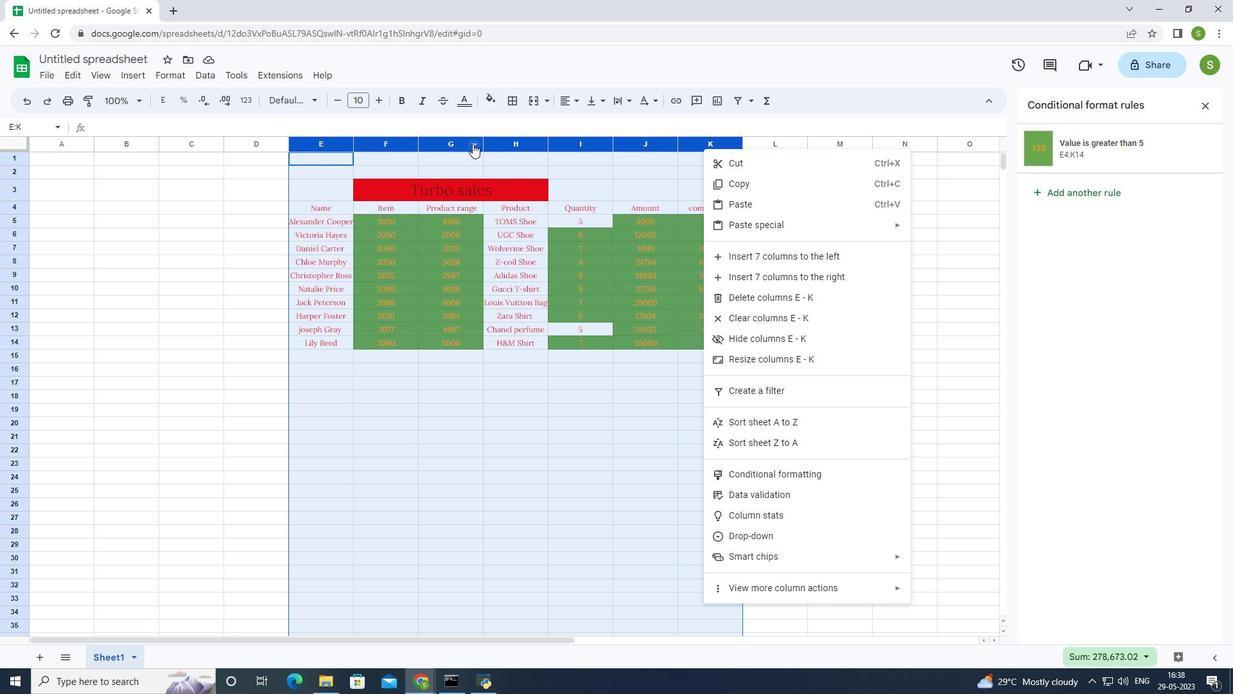 
Action: Mouse moved to (516, 427)
Screenshot: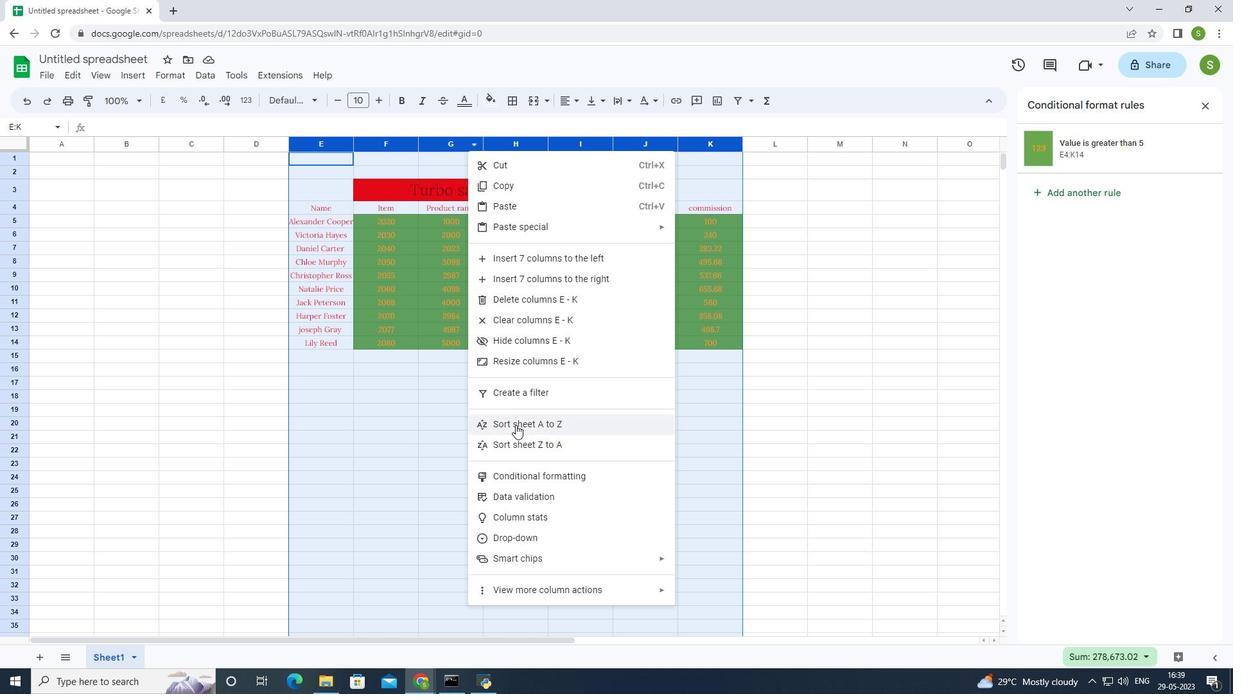 
Action: Mouse pressed left at (516, 427)
Screenshot: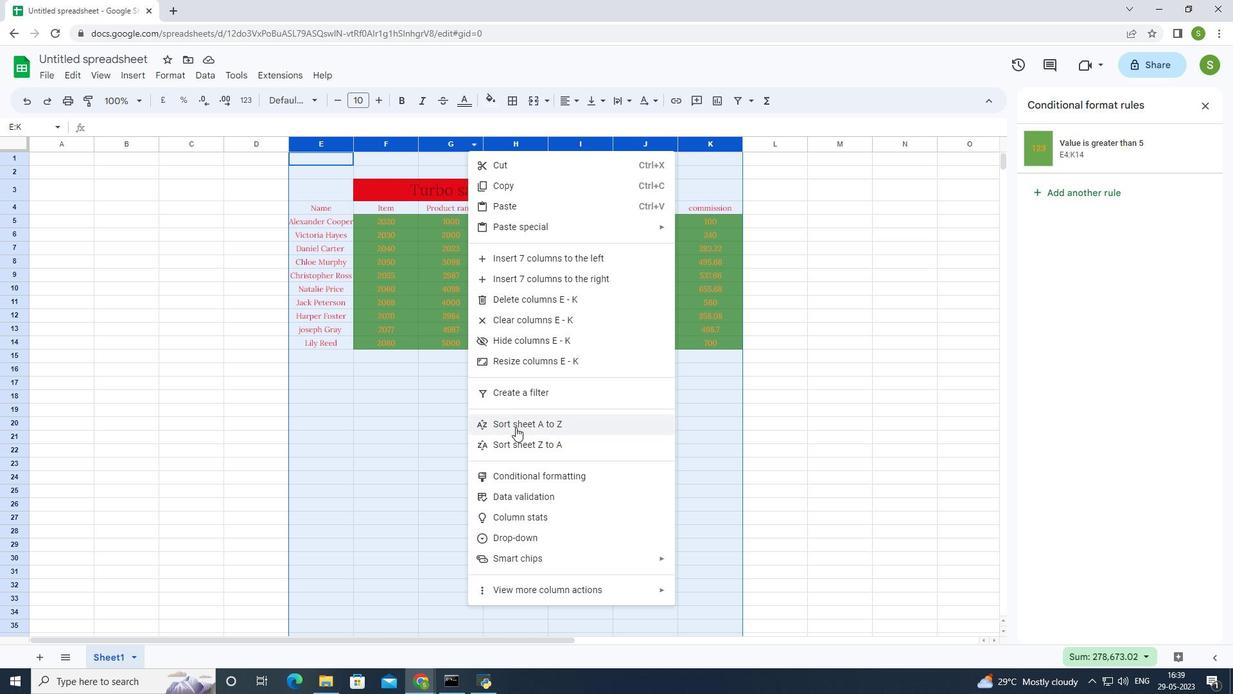 
Action: Mouse moved to (374, 243)
Screenshot: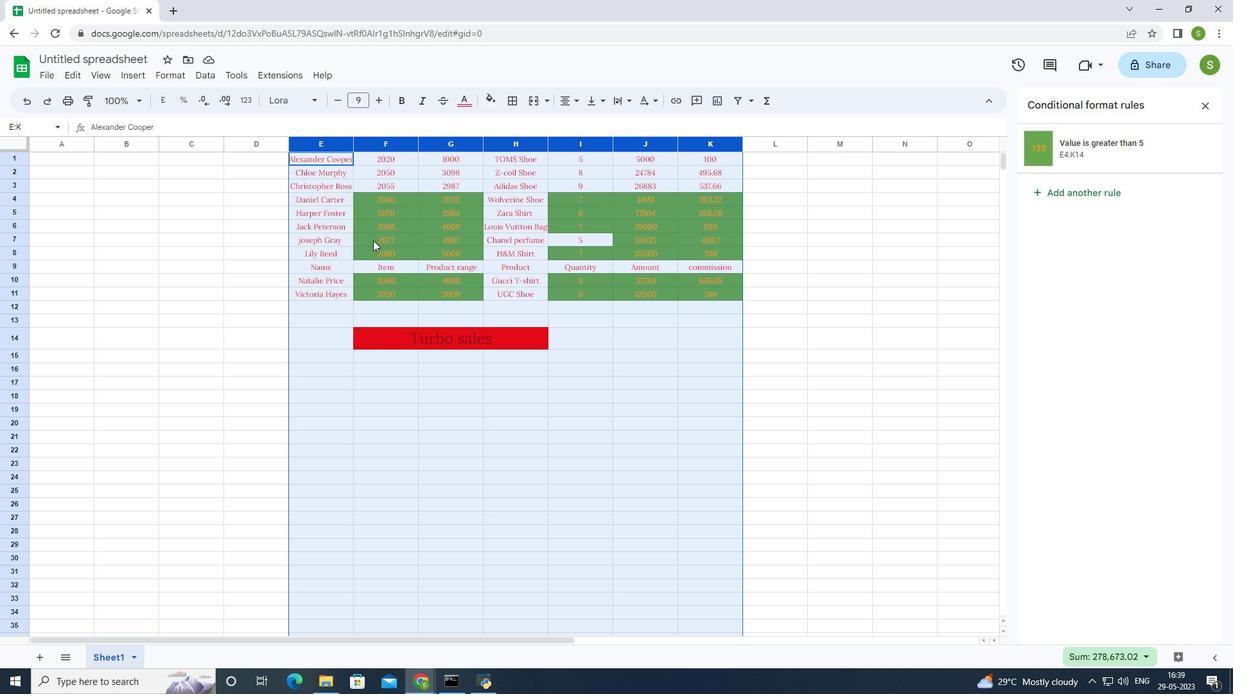 
